 Task: Change  the formatting of the data to Which is Less than 10, In conditional formating, put the option 'Light Red Fill with Drak Red Text. 'add another formatting option Format As Table, insert the option Blue Table style Light 9 , change the format of Column Width to Auto fit Row HeightIn the sheet   Radiant Sales book
Action: Mouse moved to (62, 134)
Screenshot: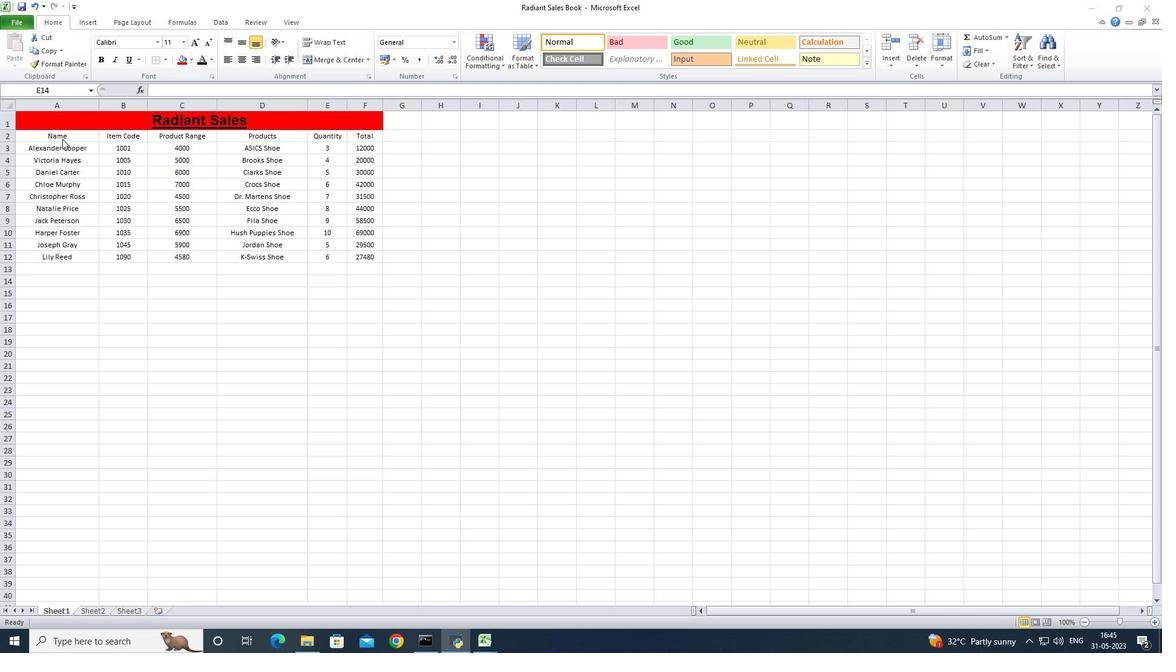
Action: Mouse pressed left at (62, 134)
Screenshot: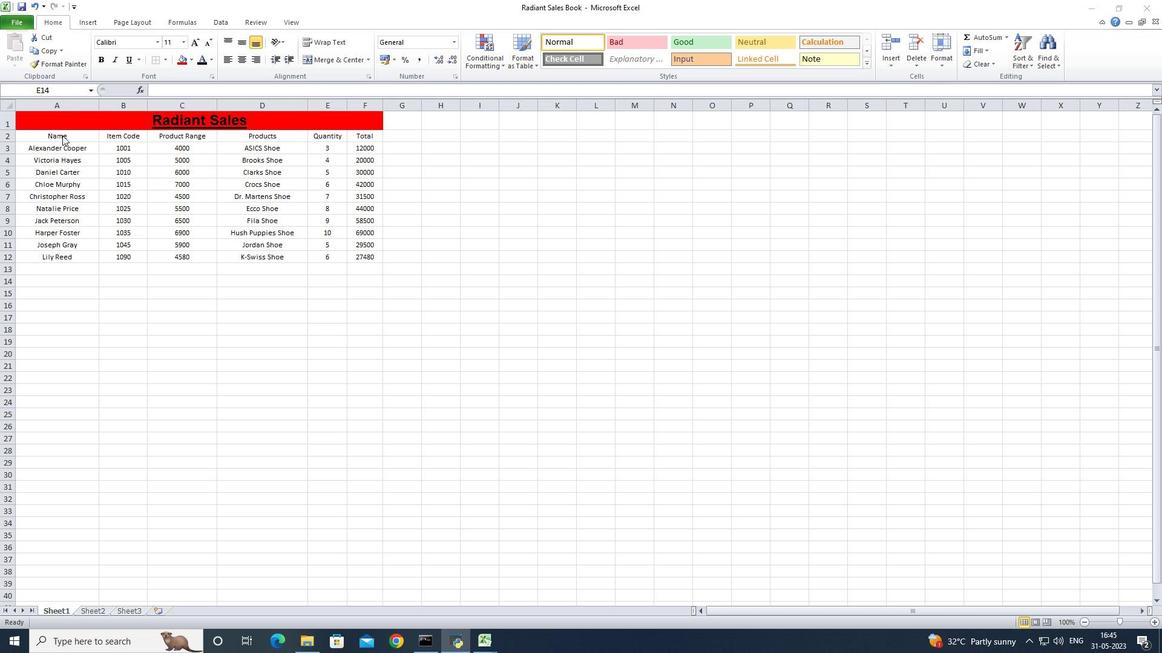 
Action: Mouse pressed left at (62, 134)
Screenshot: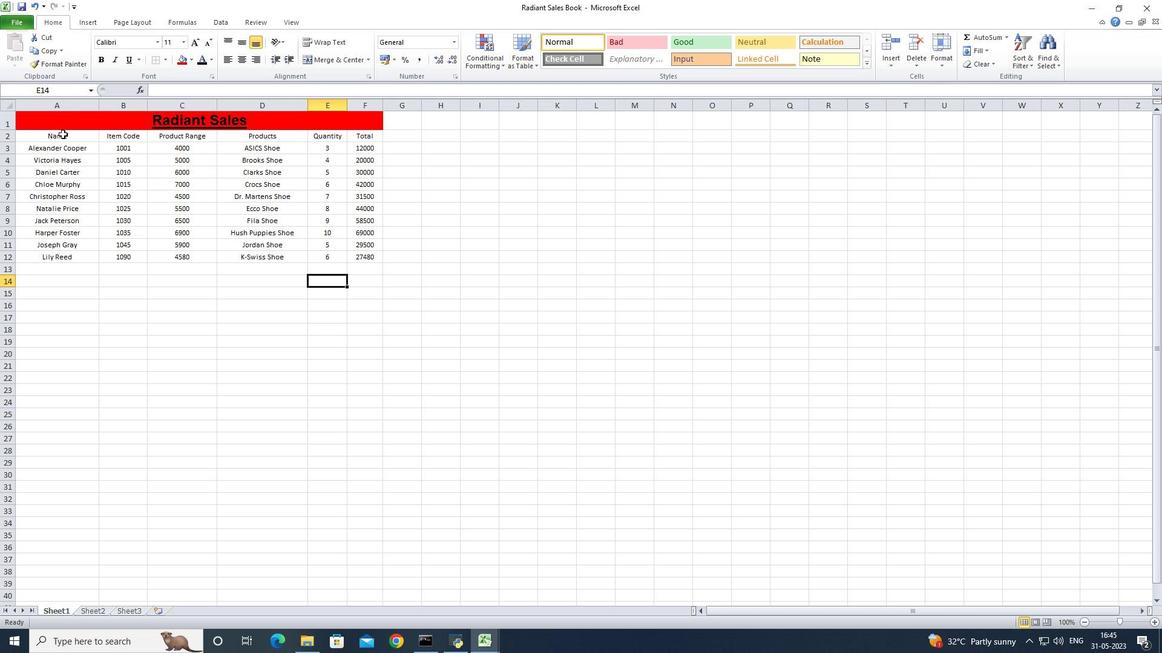 
Action: Mouse moved to (85, 134)
Screenshot: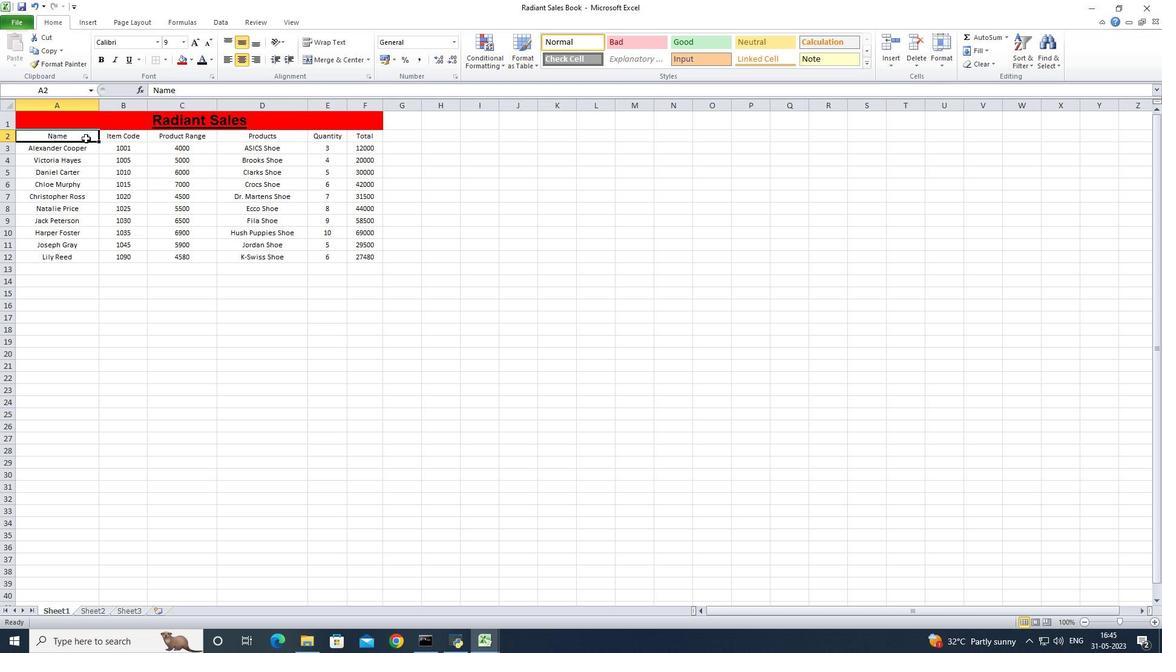 
Action: Mouse pressed left at (85, 134)
Screenshot: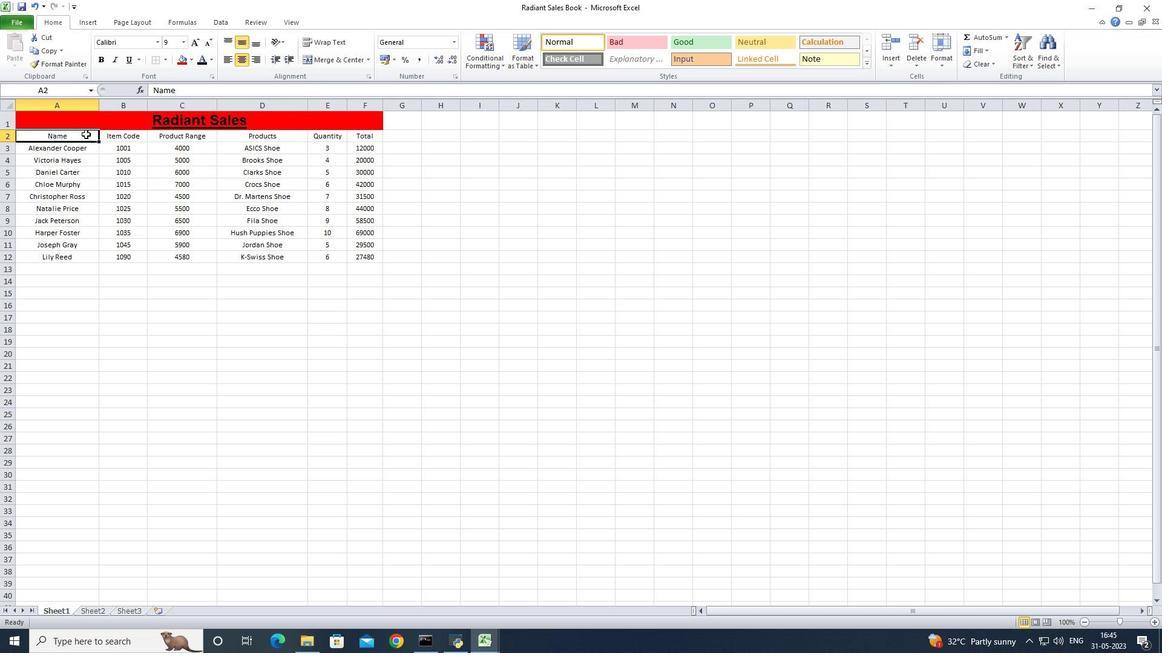 
Action: Mouse moved to (495, 56)
Screenshot: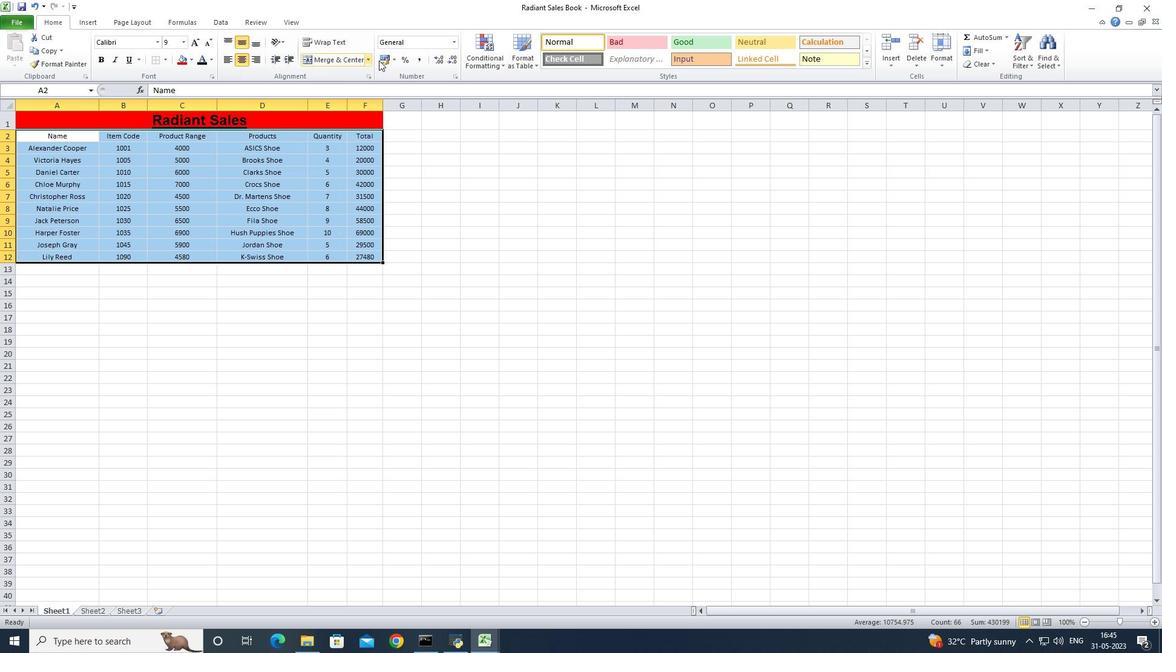 
Action: Mouse pressed left at (495, 56)
Screenshot: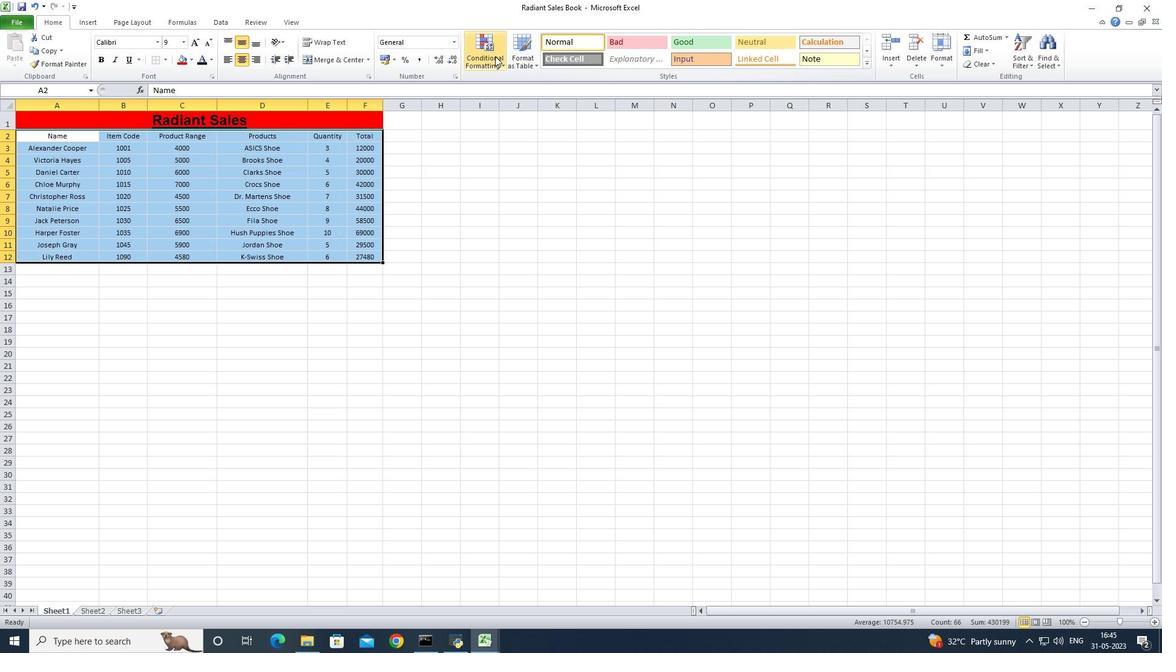 
Action: Mouse moved to (661, 110)
Screenshot: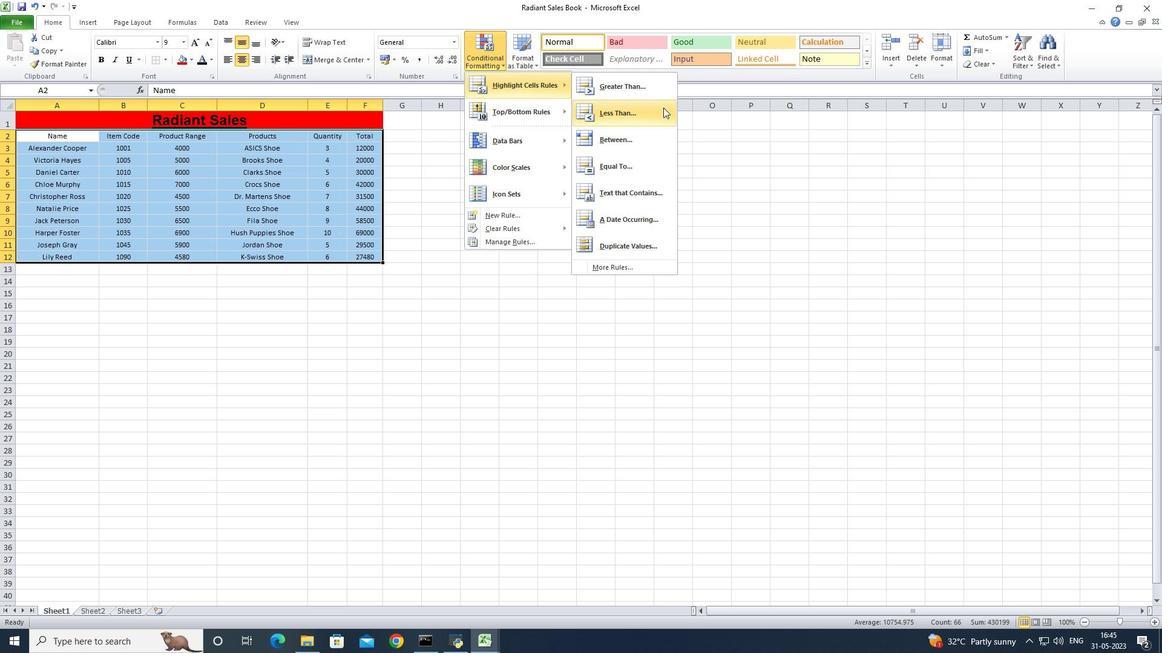 
Action: Mouse pressed left at (661, 110)
Screenshot: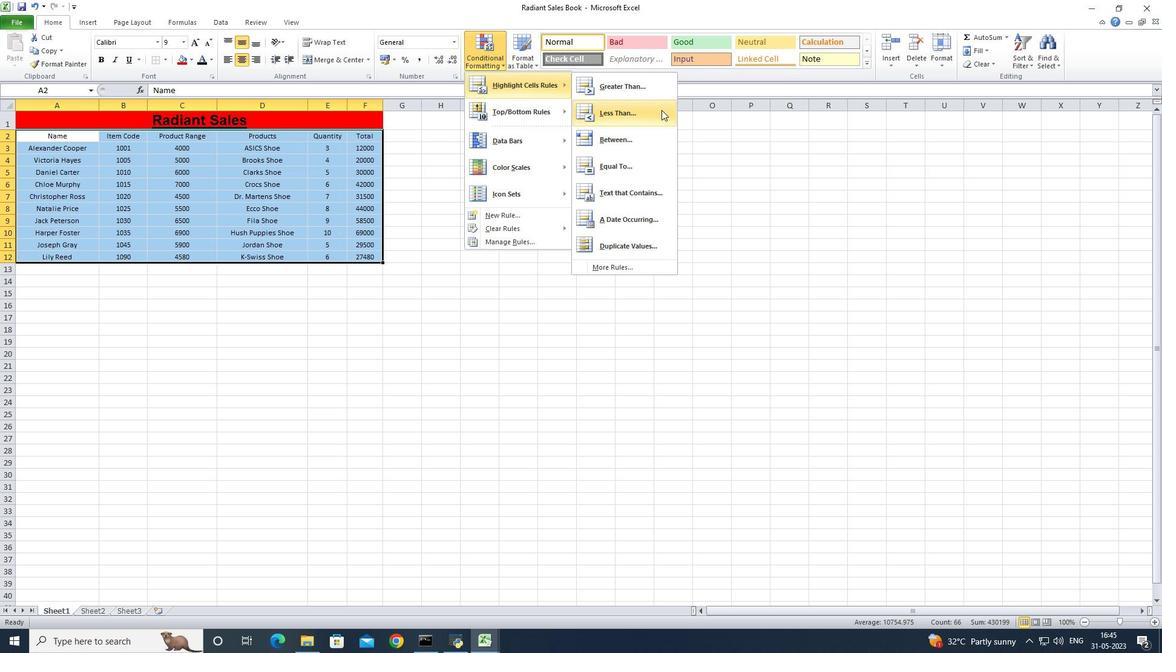 
Action: Mouse moved to (163, 276)
Screenshot: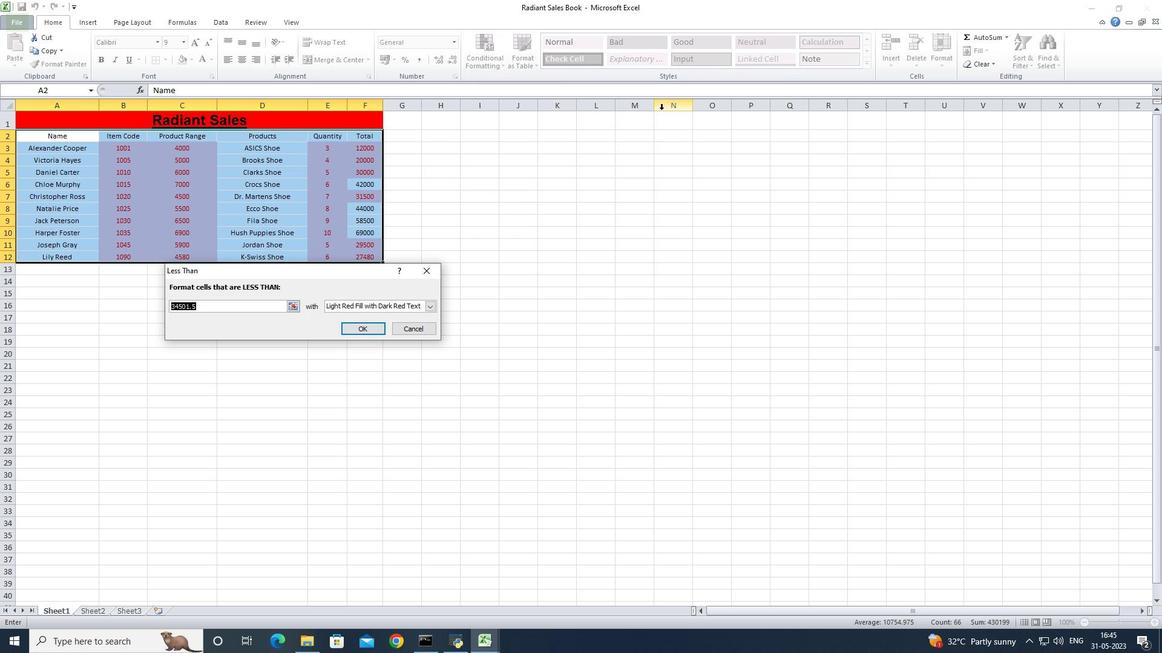 
Action: Key pressed 10
Screenshot: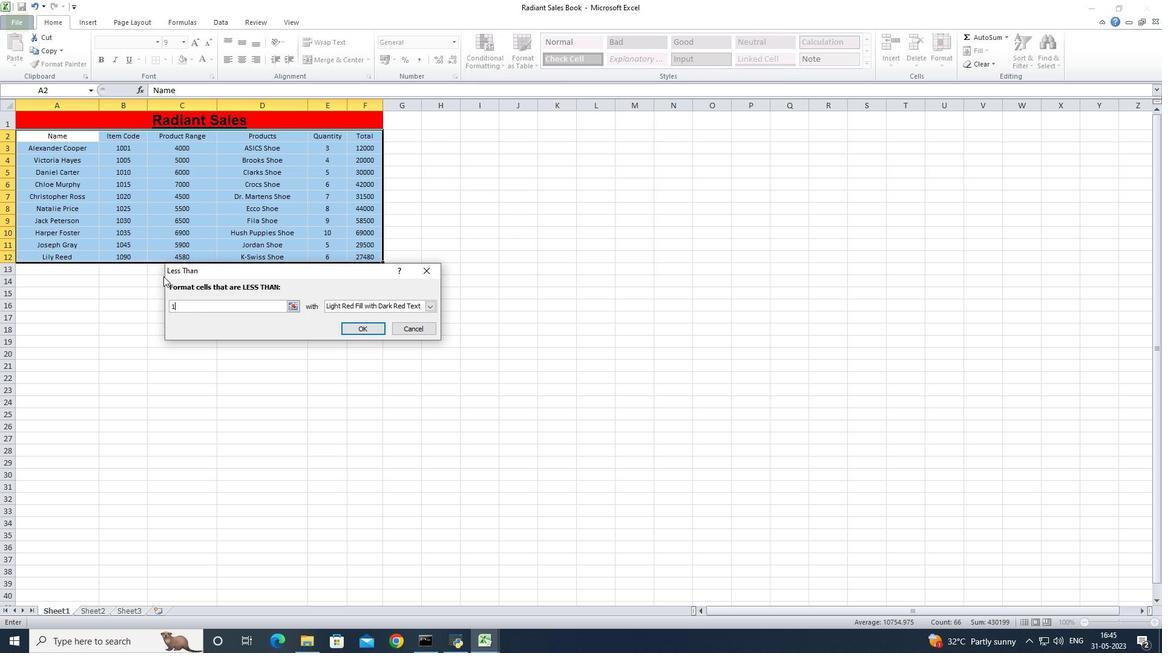 
Action: Mouse moved to (432, 308)
Screenshot: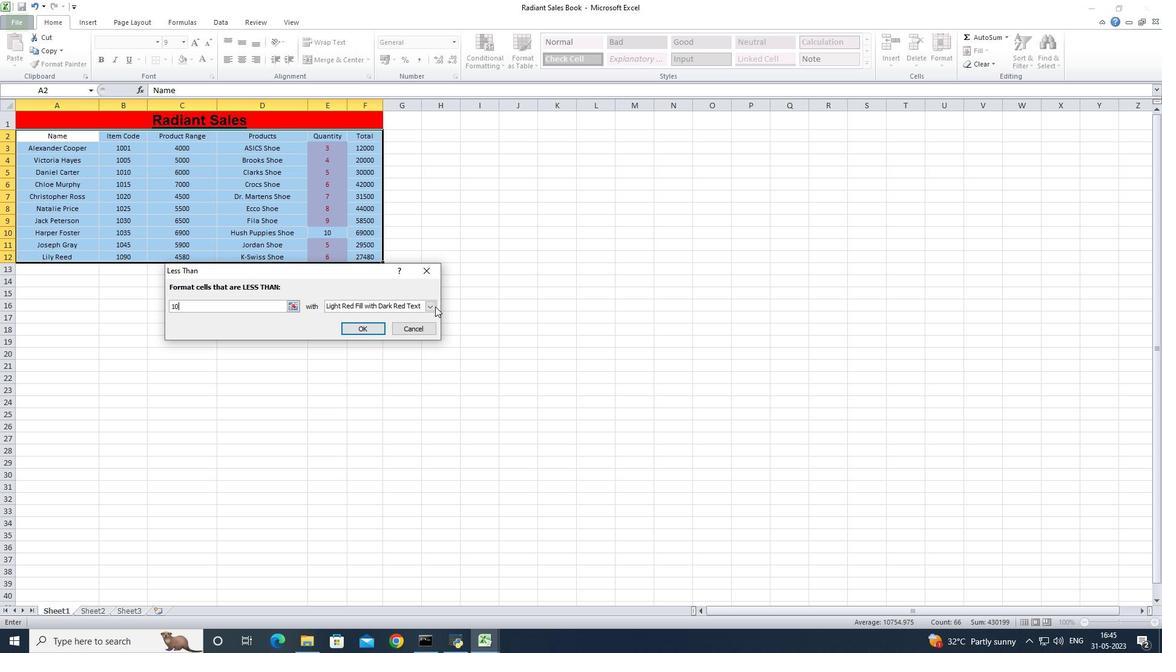 
Action: Mouse pressed left at (432, 308)
Screenshot: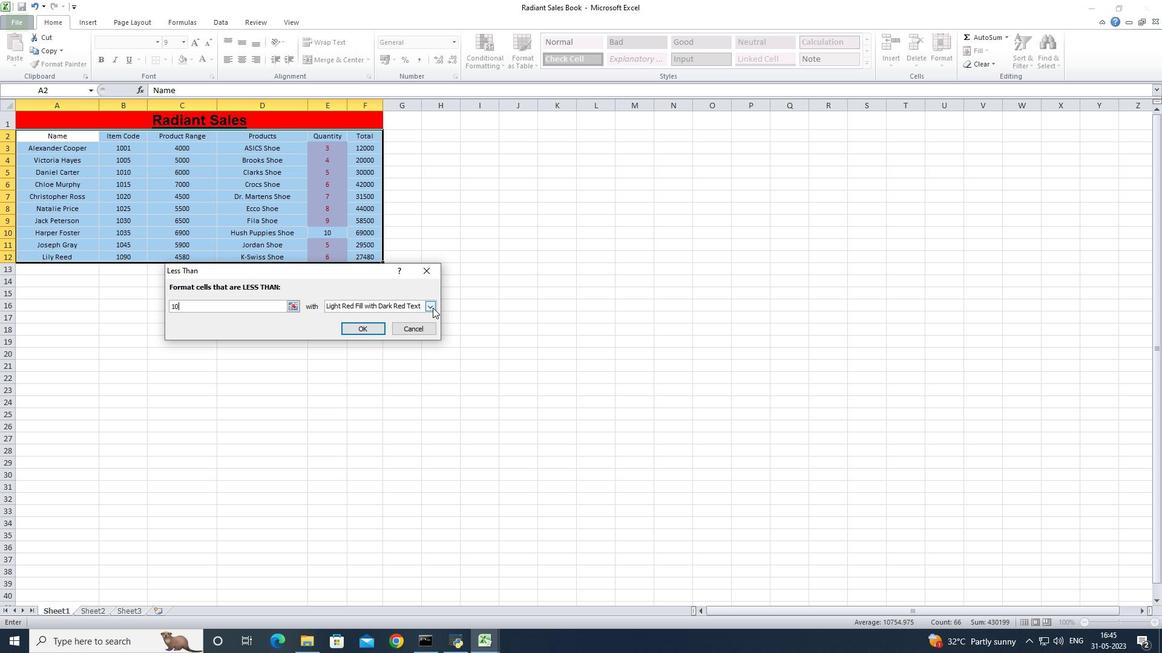 
Action: Mouse moved to (366, 318)
Screenshot: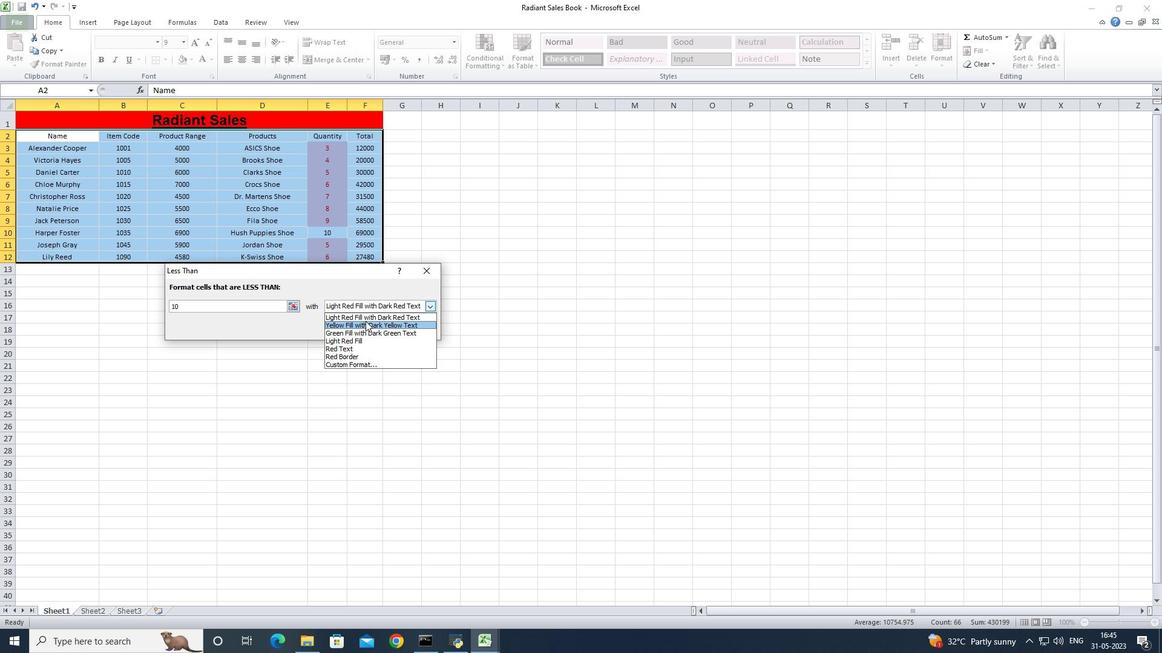 
Action: Mouse pressed left at (366, 318)
Screenshot: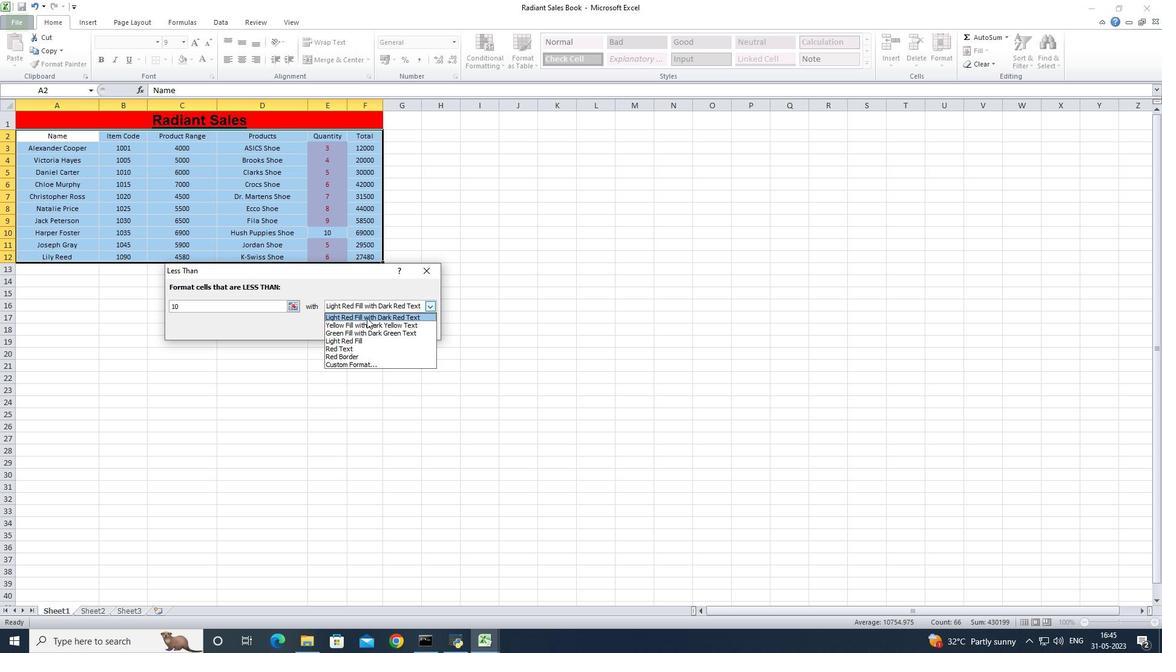 
Action: Mouse moved to (362, 329)
Screenshot: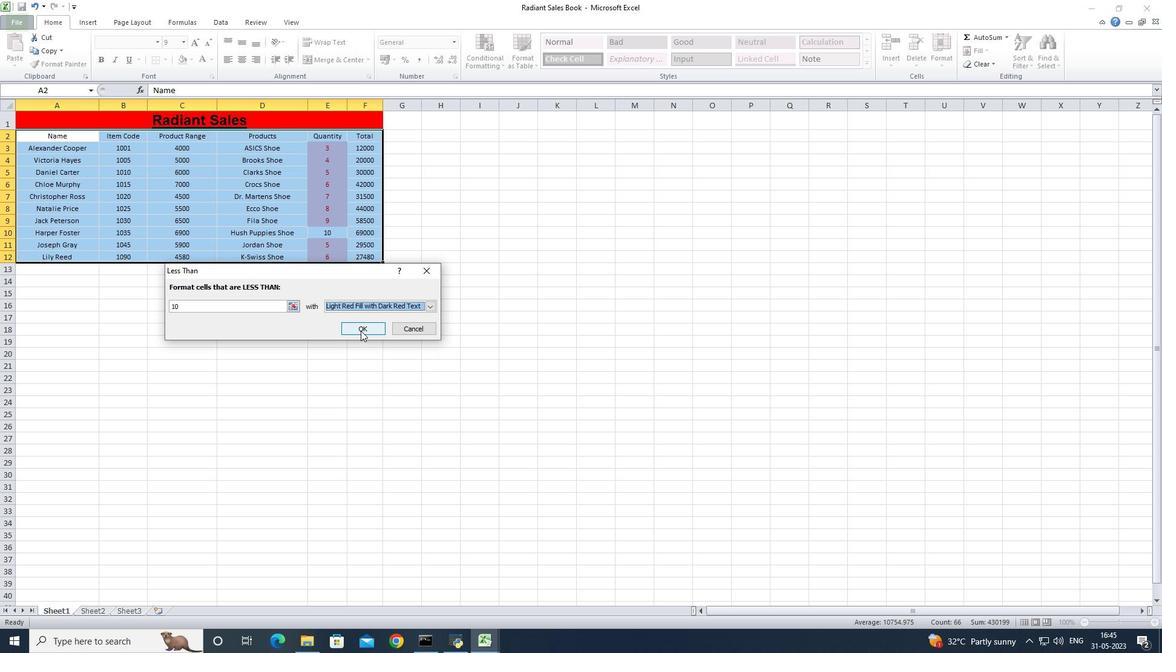 
Action: Mouse pressed left at (362, 329)
Screenshot: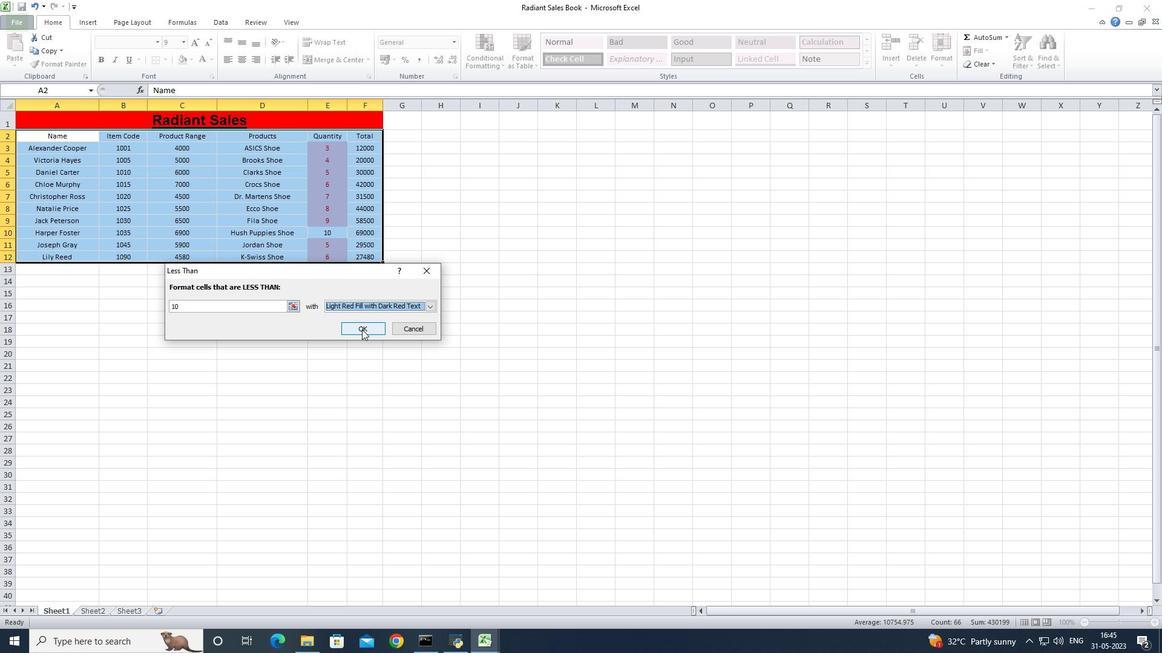 
Action: Mouse moved to (183, 302)
Screenshot: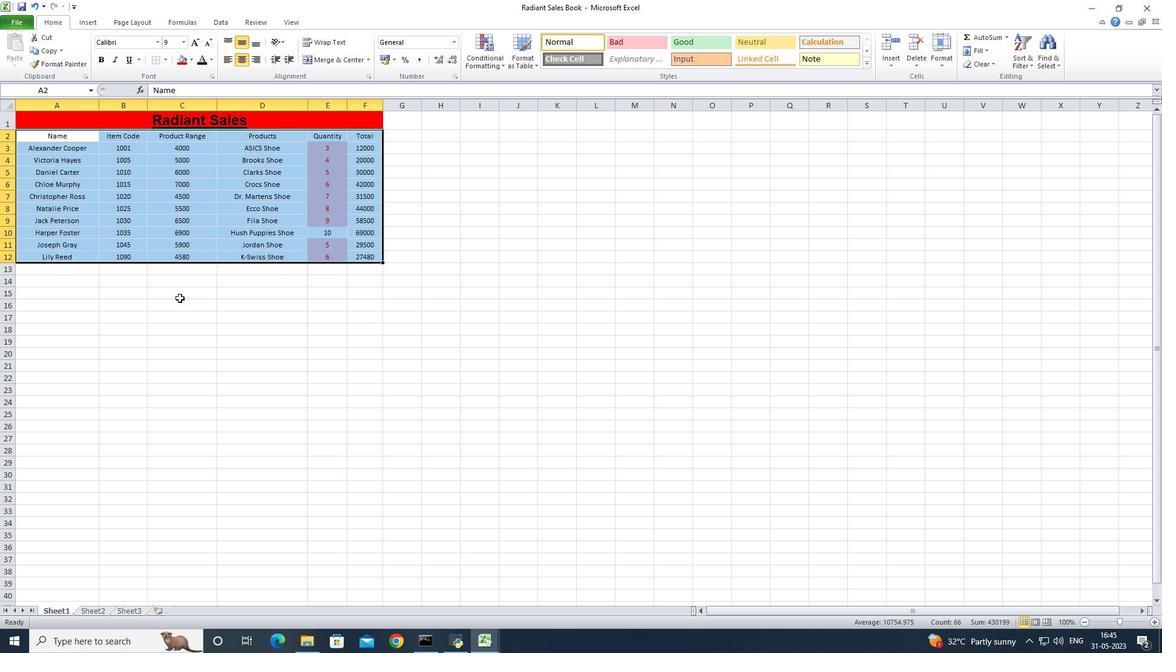 
Action: Mouse pressed left at (183, 302)
Screenshot: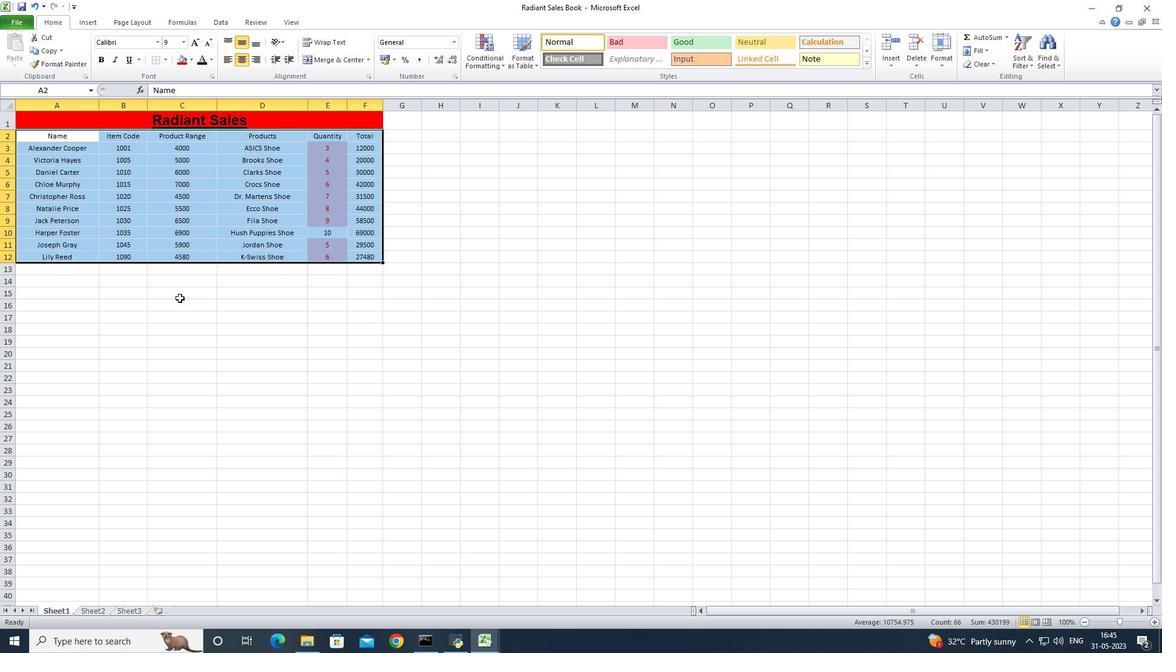 
Action: Mouse moved to (43, 136)
Screenshot: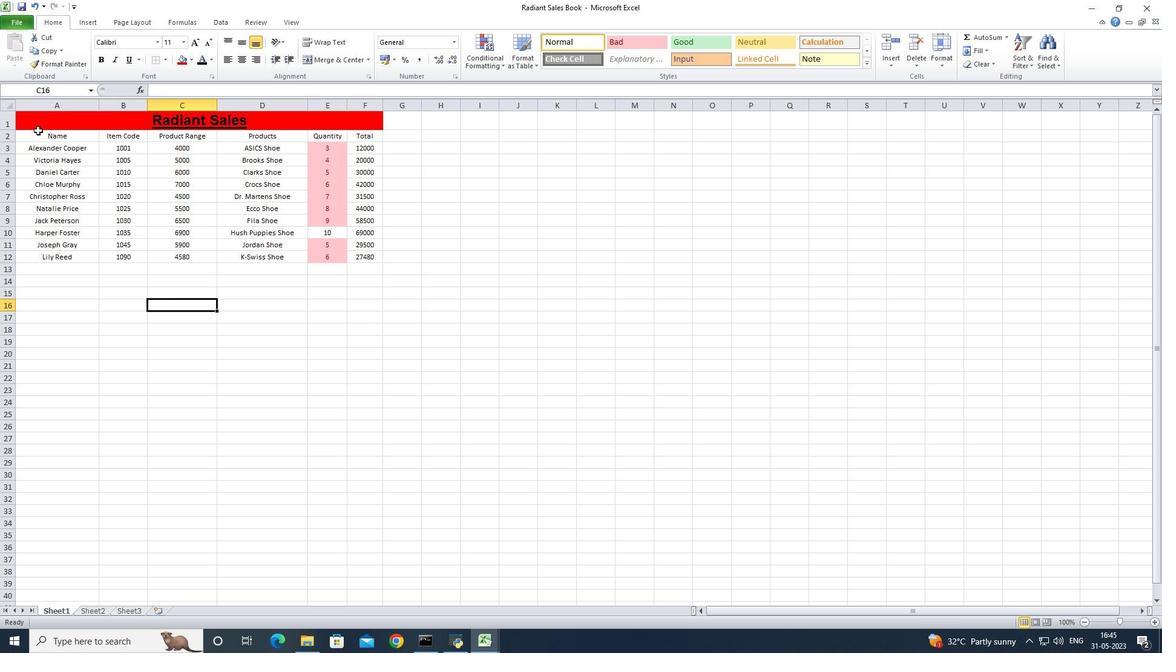
Action: Mouse pressed left at (43, 136)
Screenshot: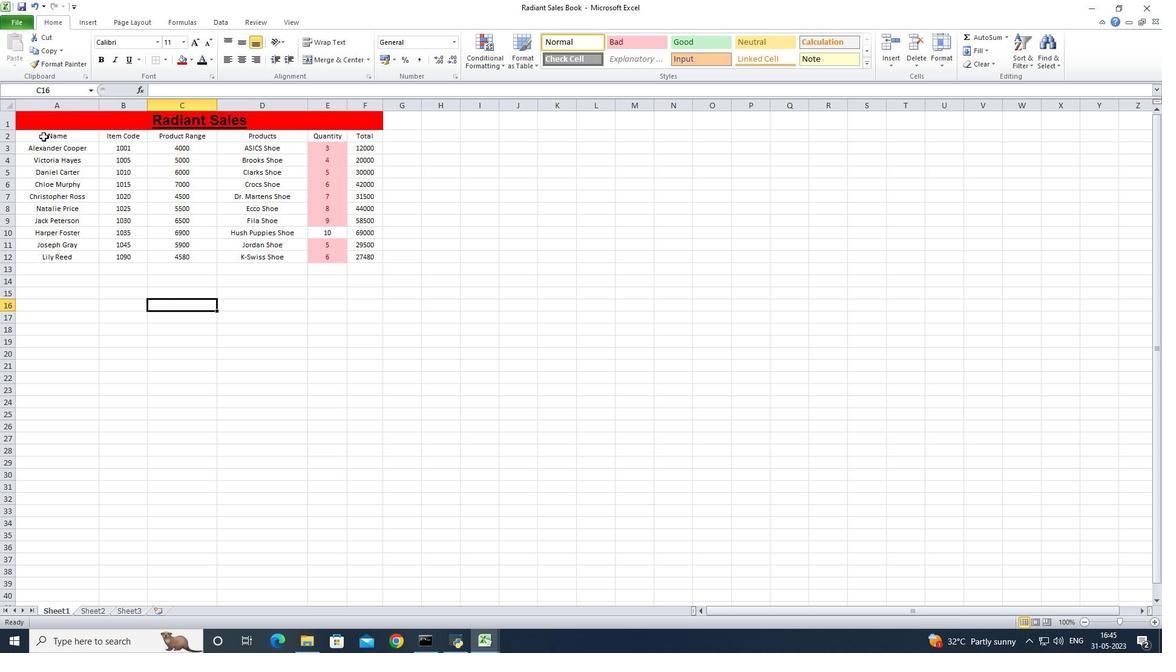 
Action: Mouse moved to (525, 52)
Screenshot: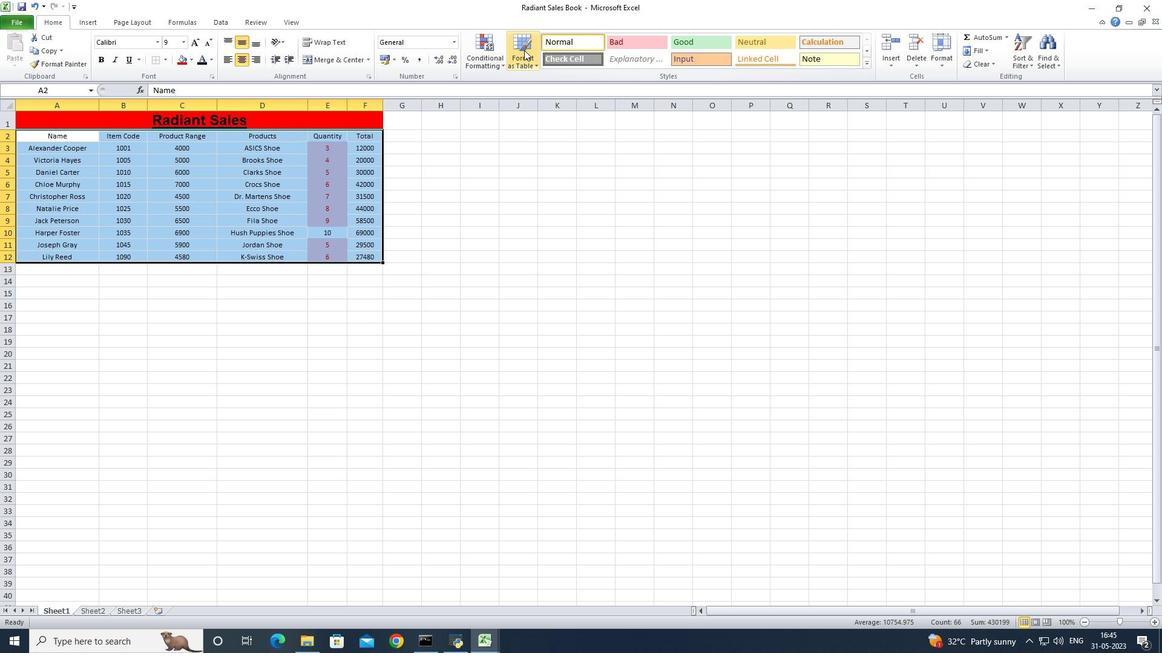 
Action: Mouse pressed left at (525, 52)
Screenshot: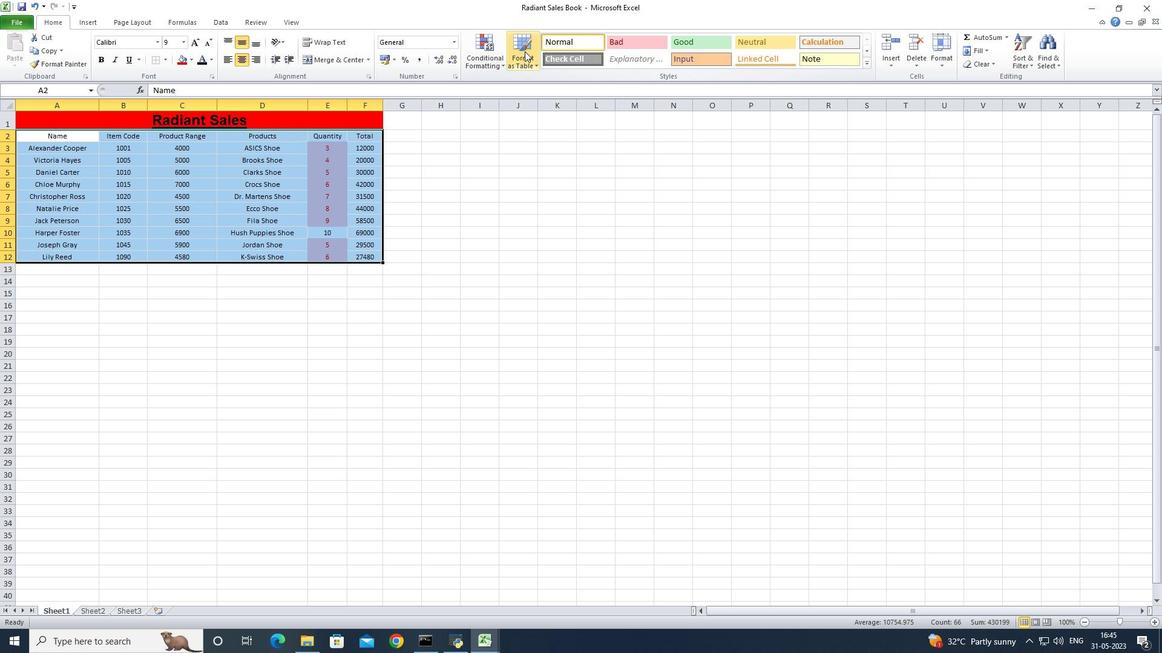 
Action: Mouse moved to (745, 100)
Screenshot: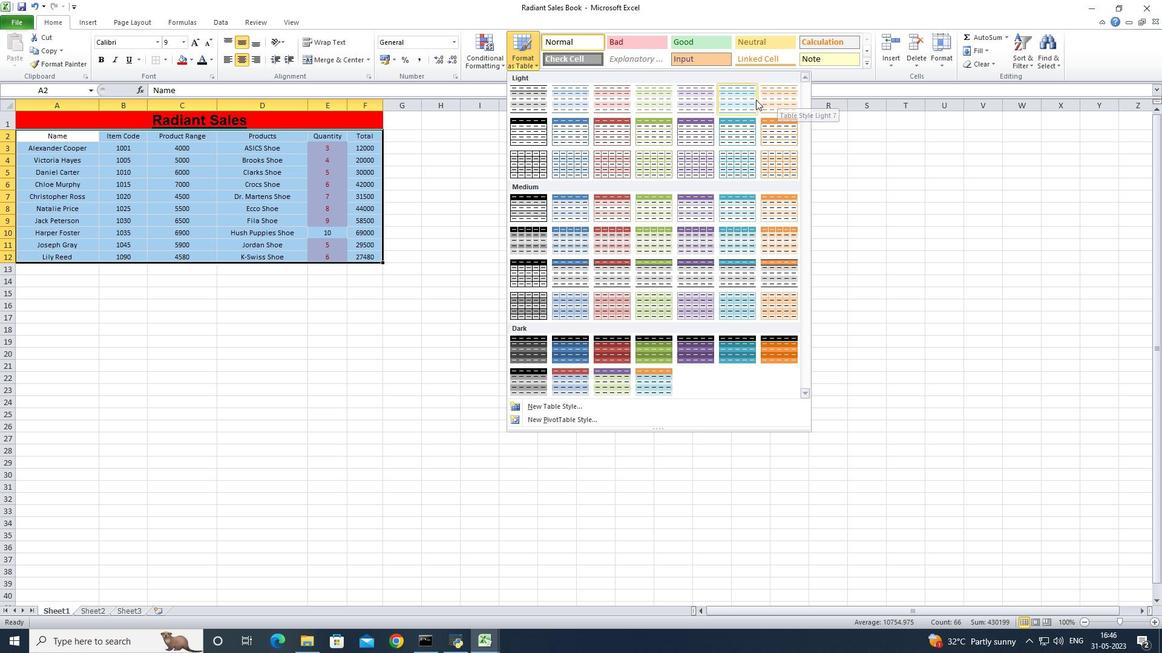 
Action: Mouse pressed left at (745, 100)
Screenshot: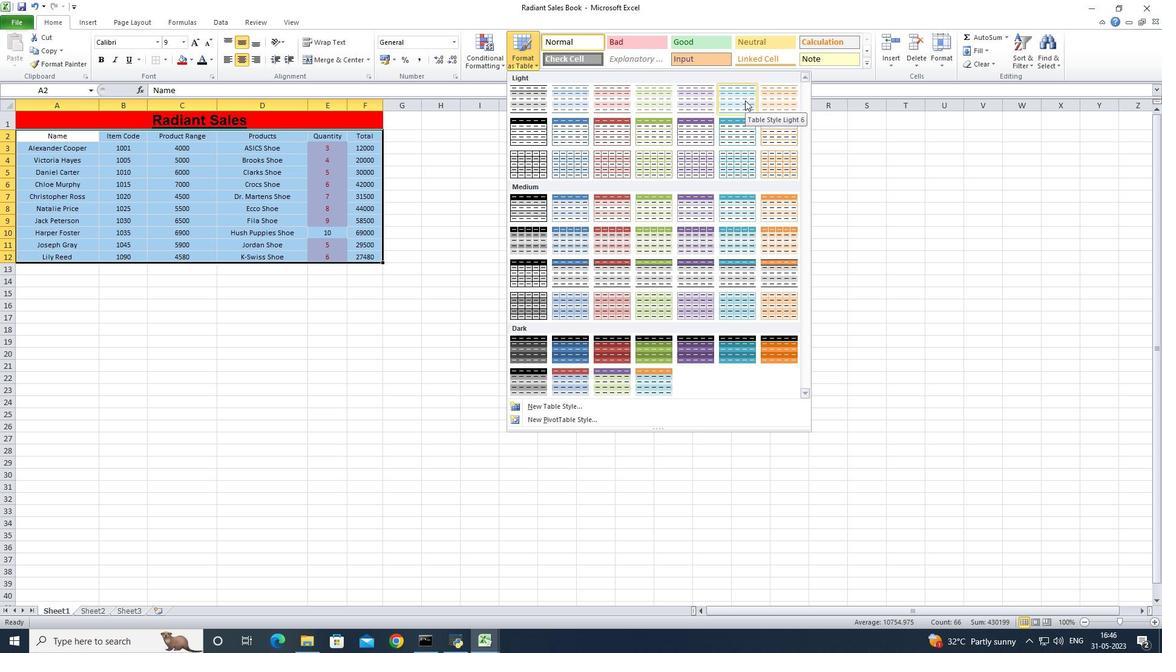 
Action: Mouse moved to (286, 327)
Screenshot: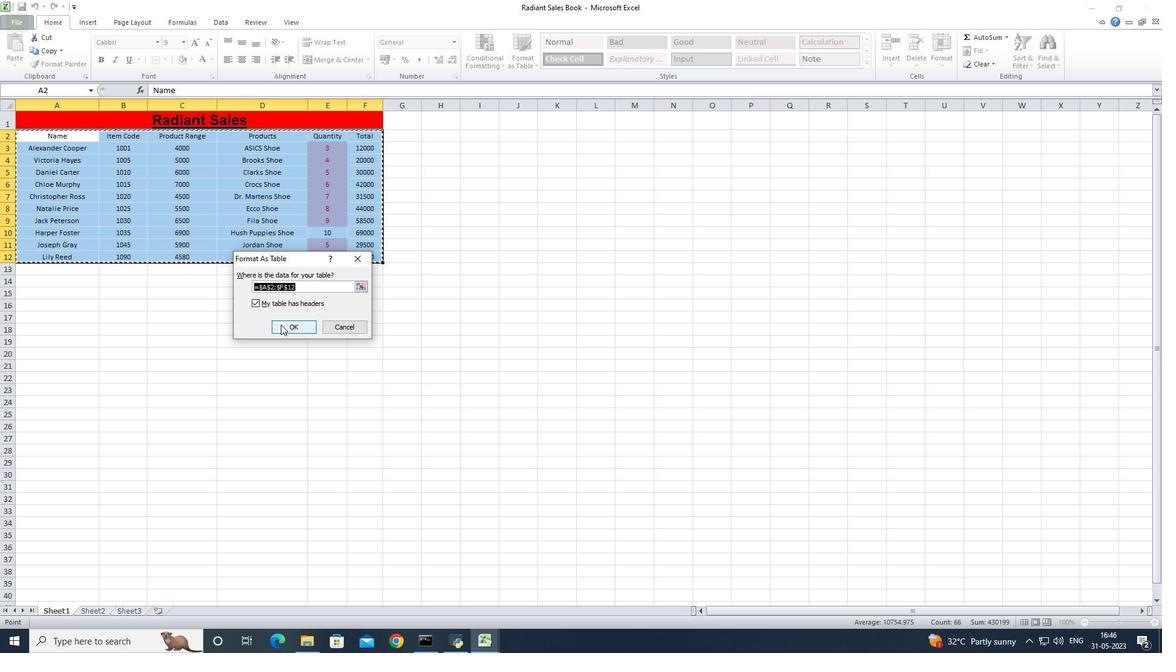 
Action: Mouse pressed left at (286, 327)
Screenshot: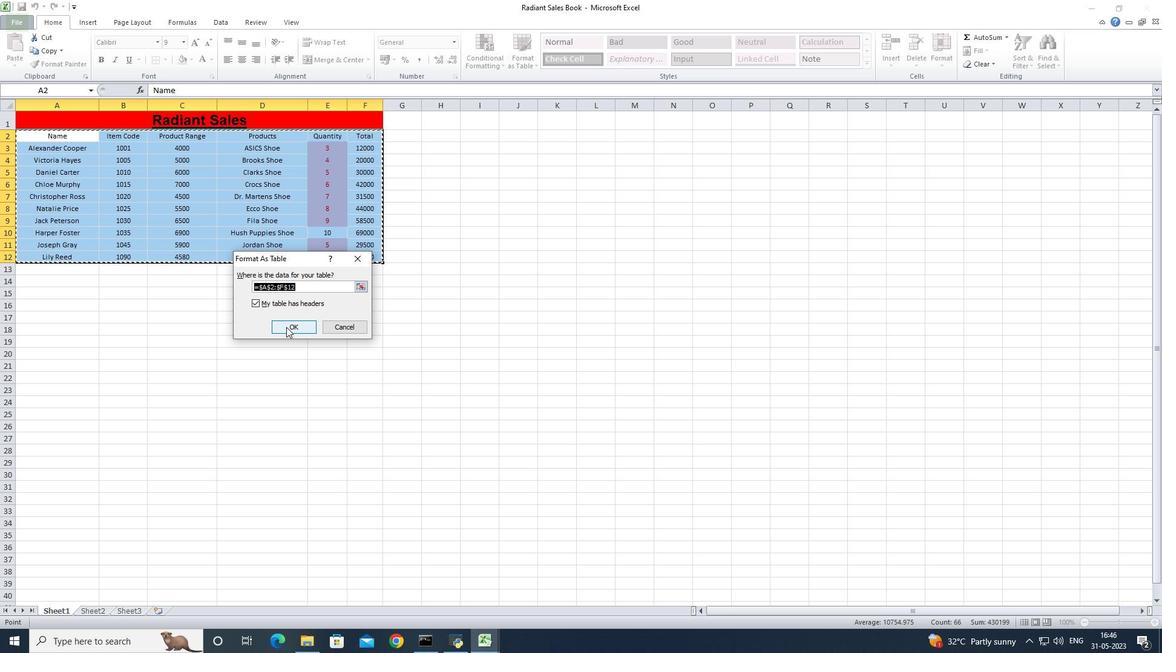 
Action: Mouse moved to (99, 105)
Screenshot: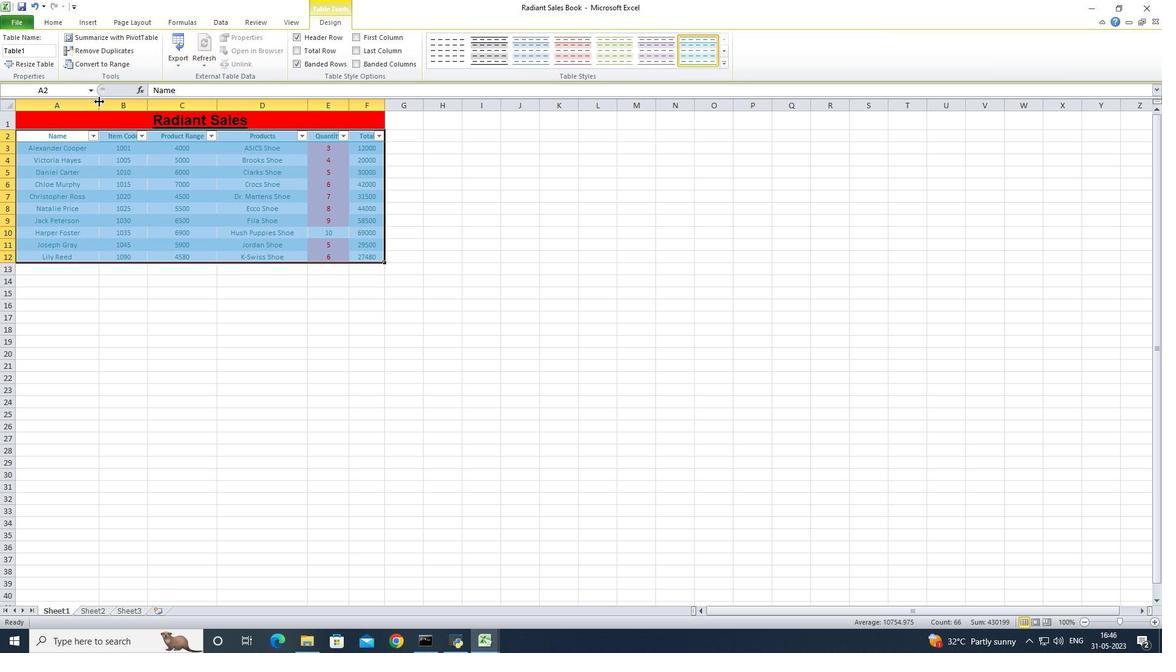 
Action: Mouse pressed left at (99, 105)
Screenshot: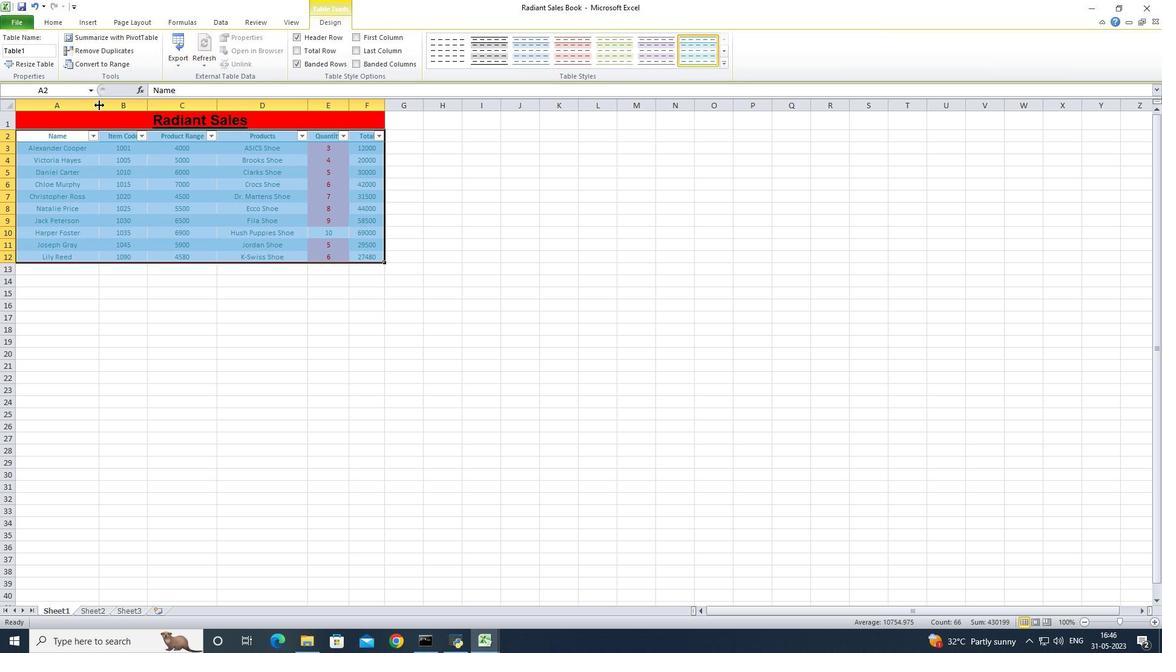 
Action: Mouse pressed left at (99, 105)
Screenshot: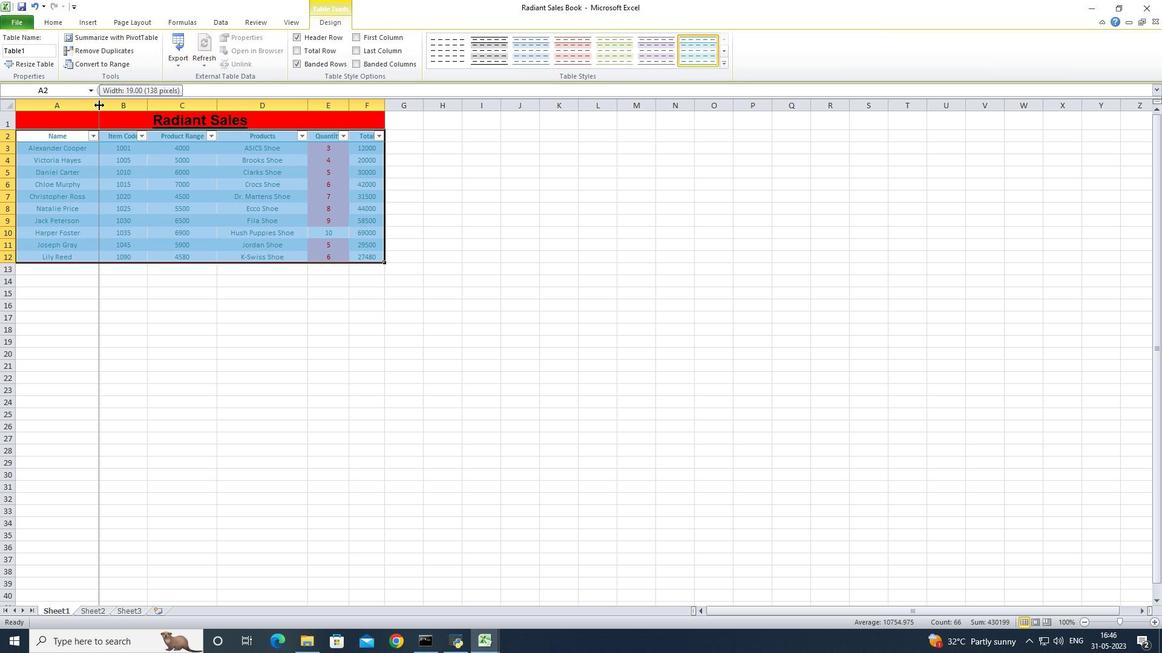 
Action: Mouse moved to (126, 108)
Screenshot: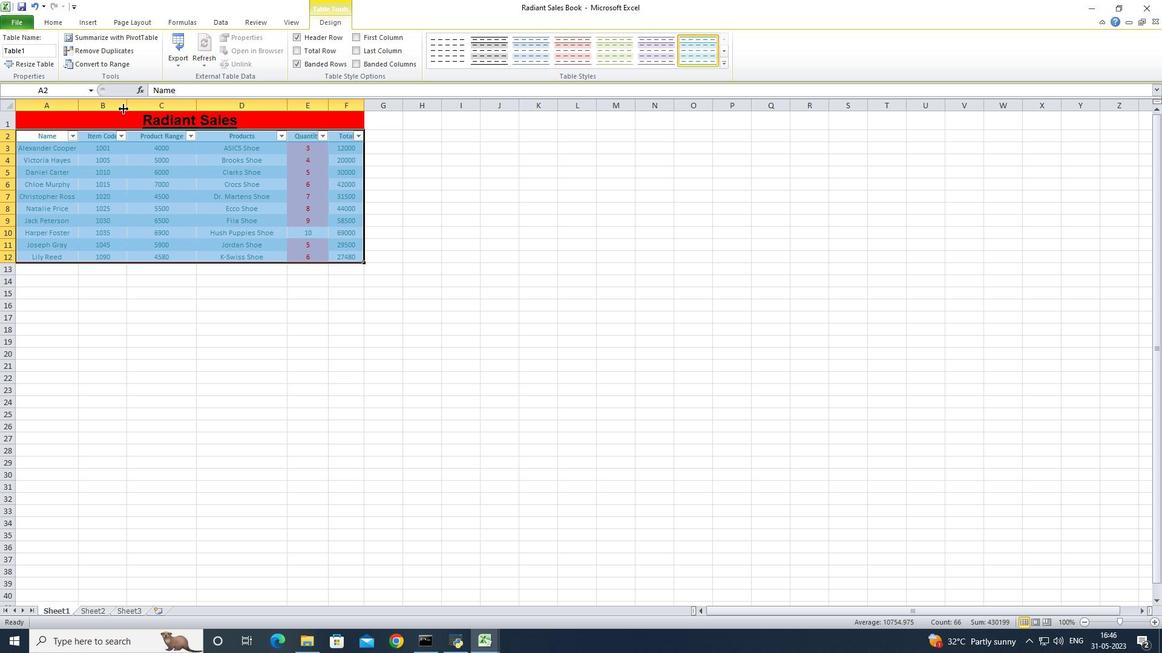 
Action: Mouse pressed left at (126, 108)
Screenshot: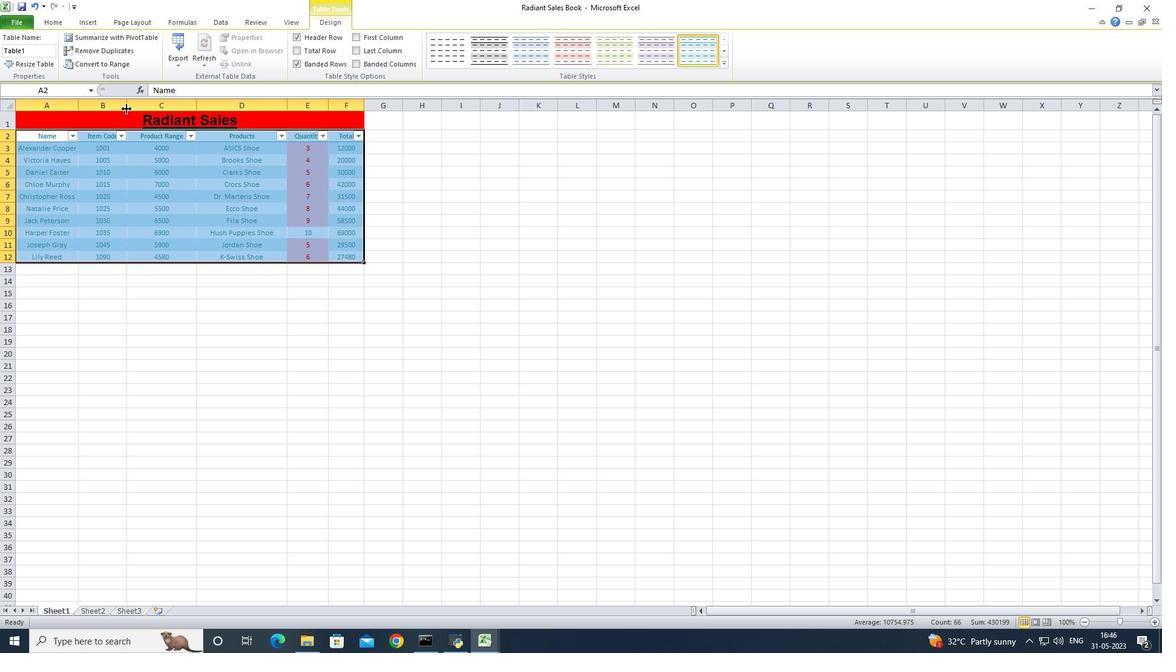 
Action: Mouse pressed left at (126, 108)
Screenshot: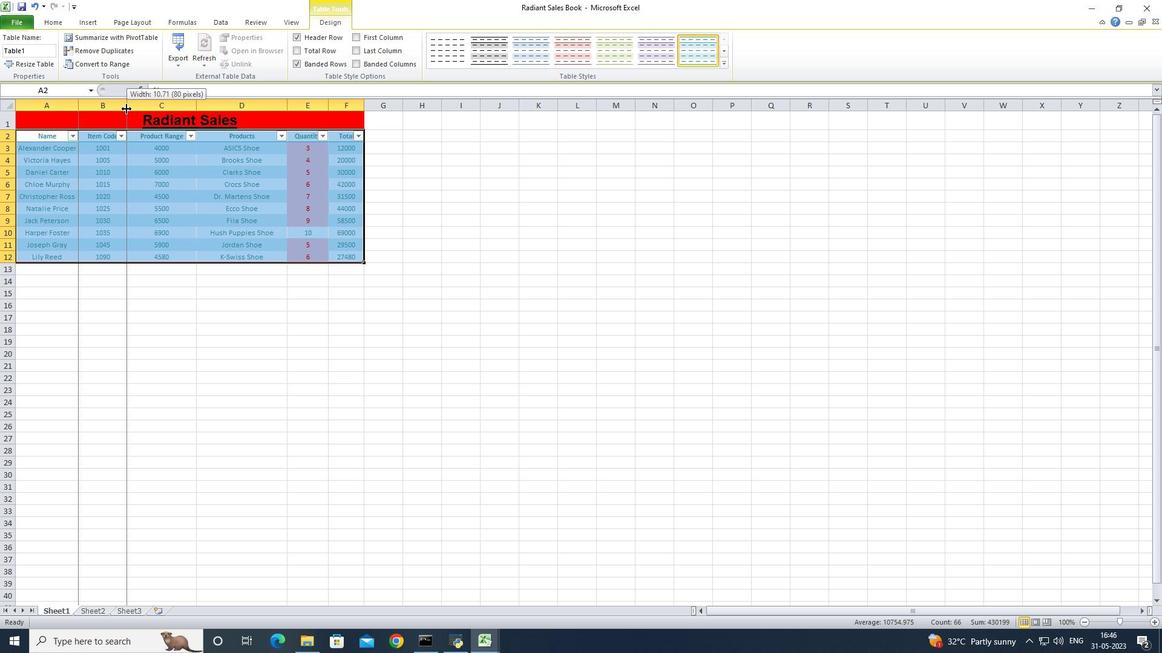 
Action: Mouse moved to (201, 107)
Screenshot: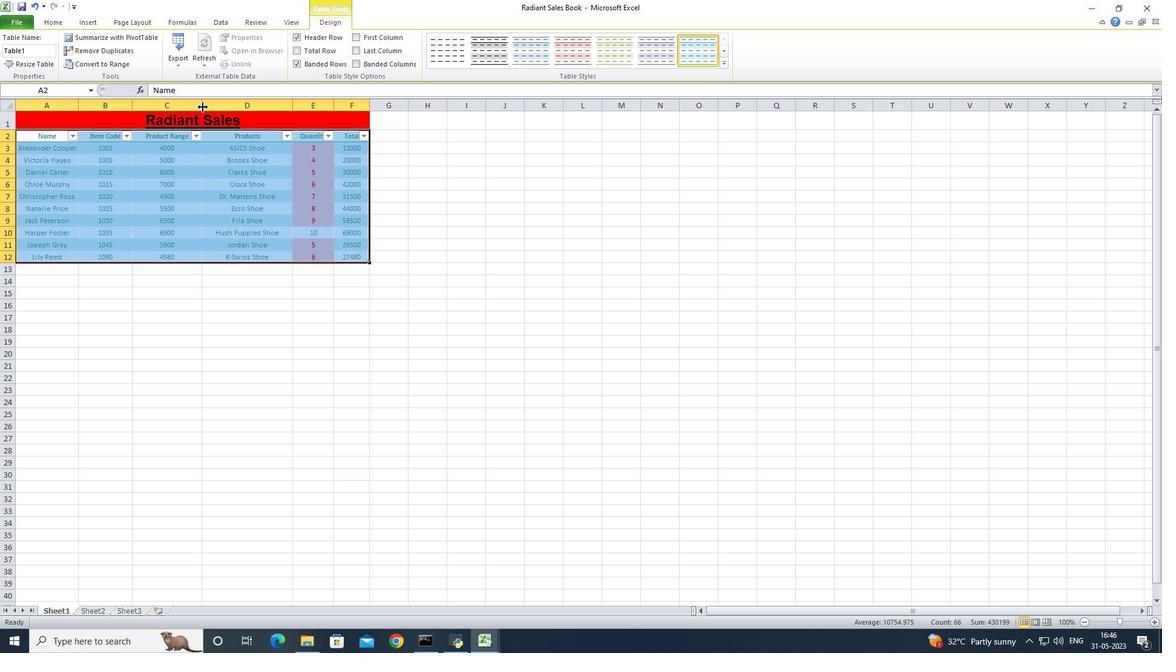 
Action: Mouse pressed left at (201, 107)
Screenshot: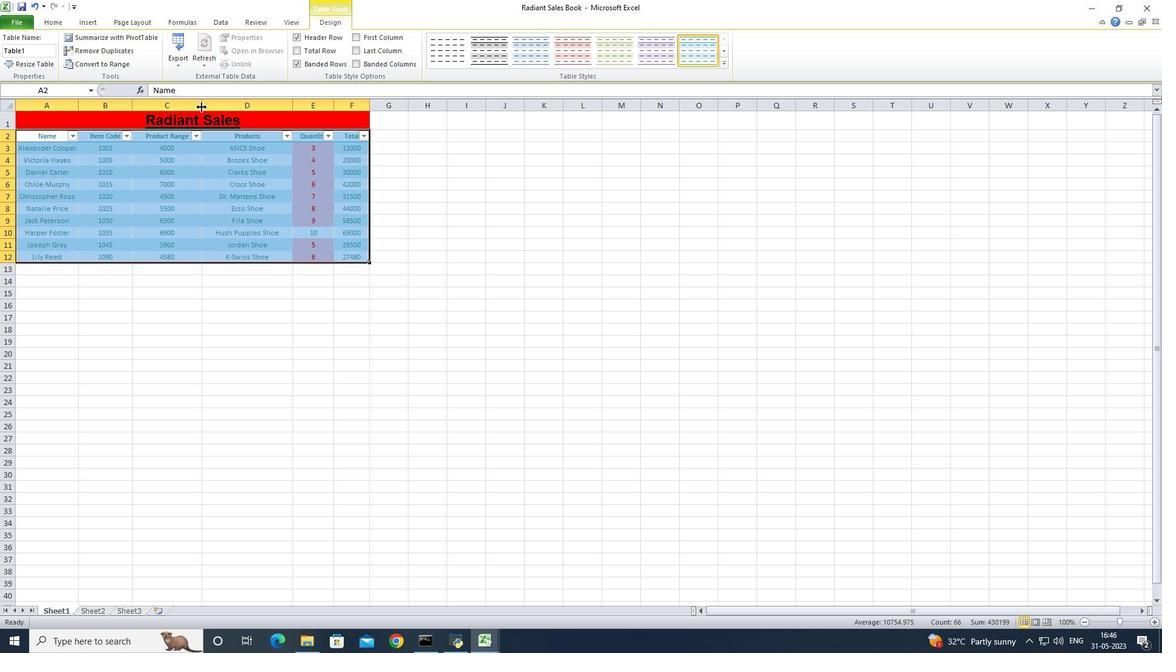 
Action: Mouse pressed left at (201, 107)
Screenshot: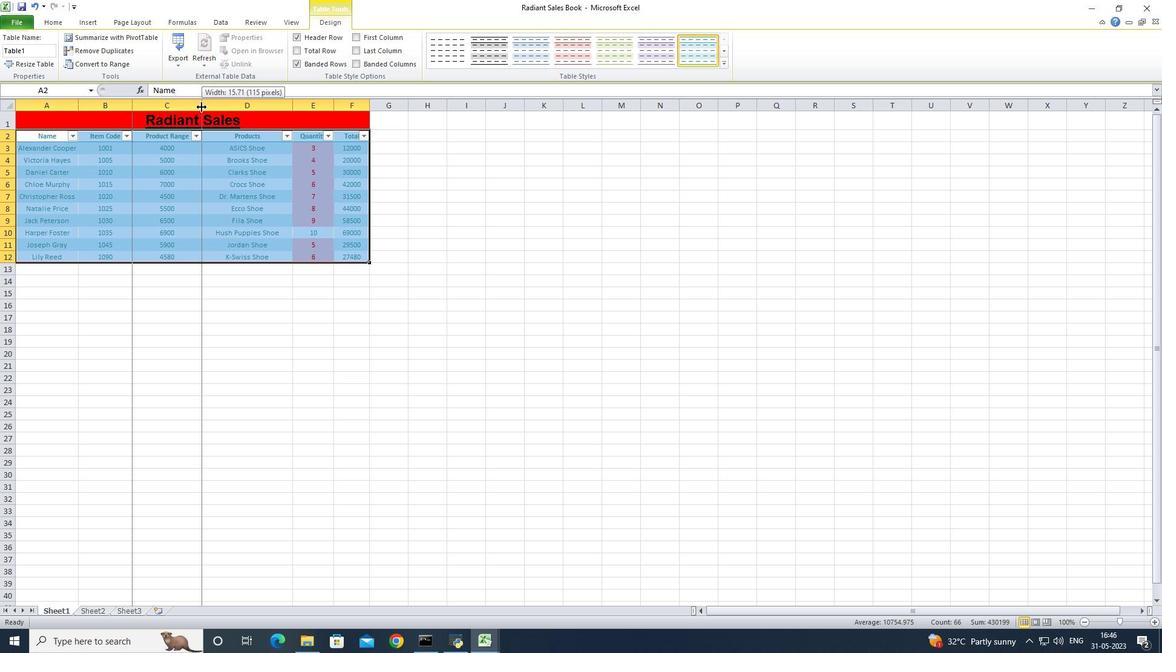 
Action: Mouse moved to (290, 107)
Screenshot: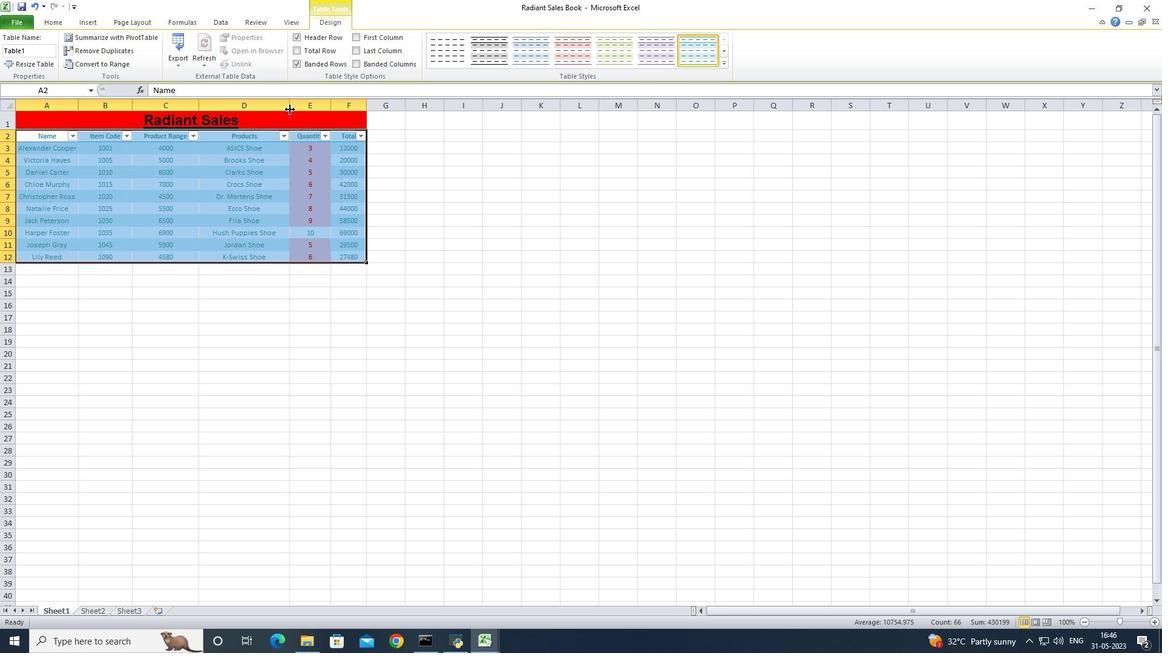 
Action: Mouse pressed left at (290, 107)
Screenshot: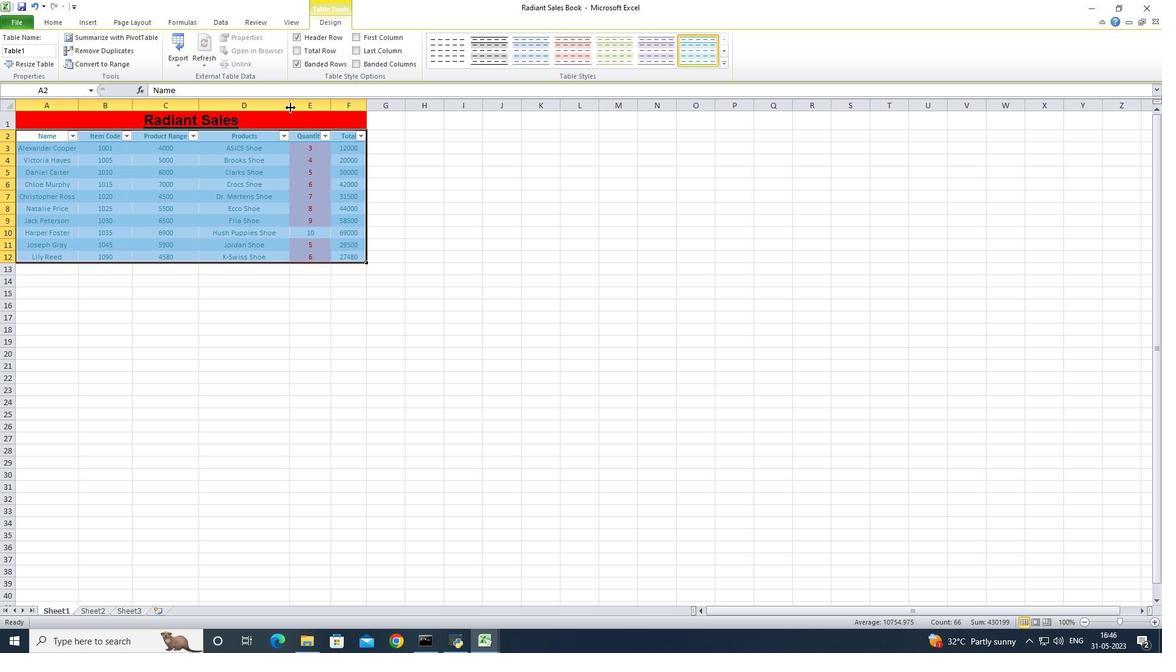 
Action: Mouse pressed left at (290, 107)
Screenshot: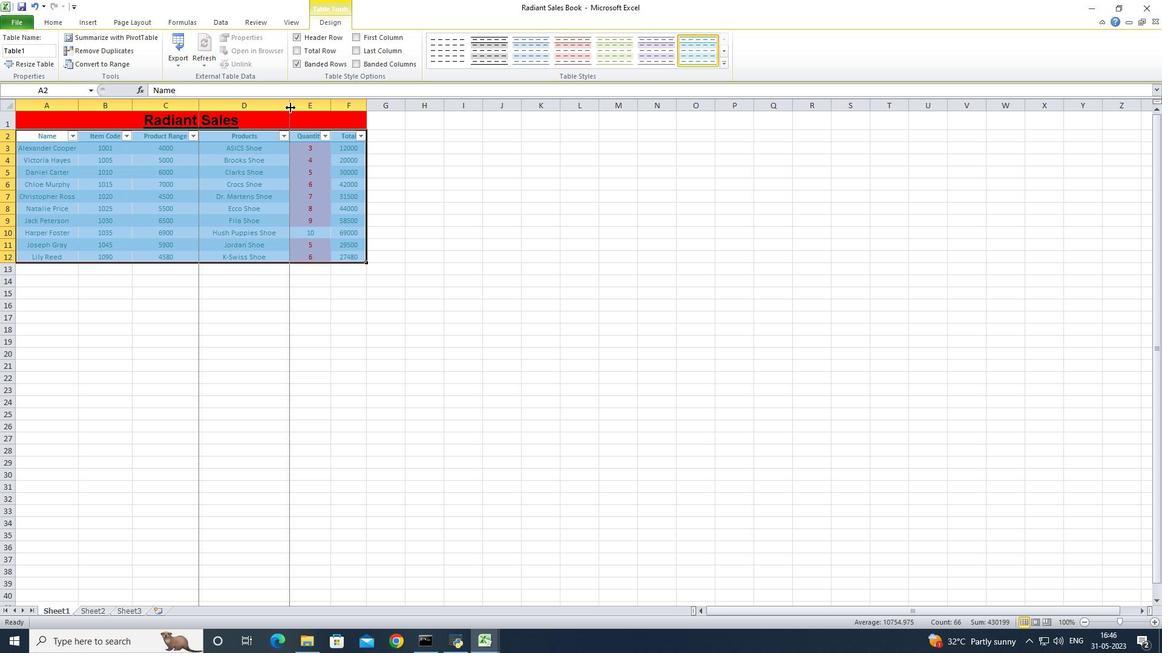 
Action: Mouse moved to (310, 106)
Screenshot: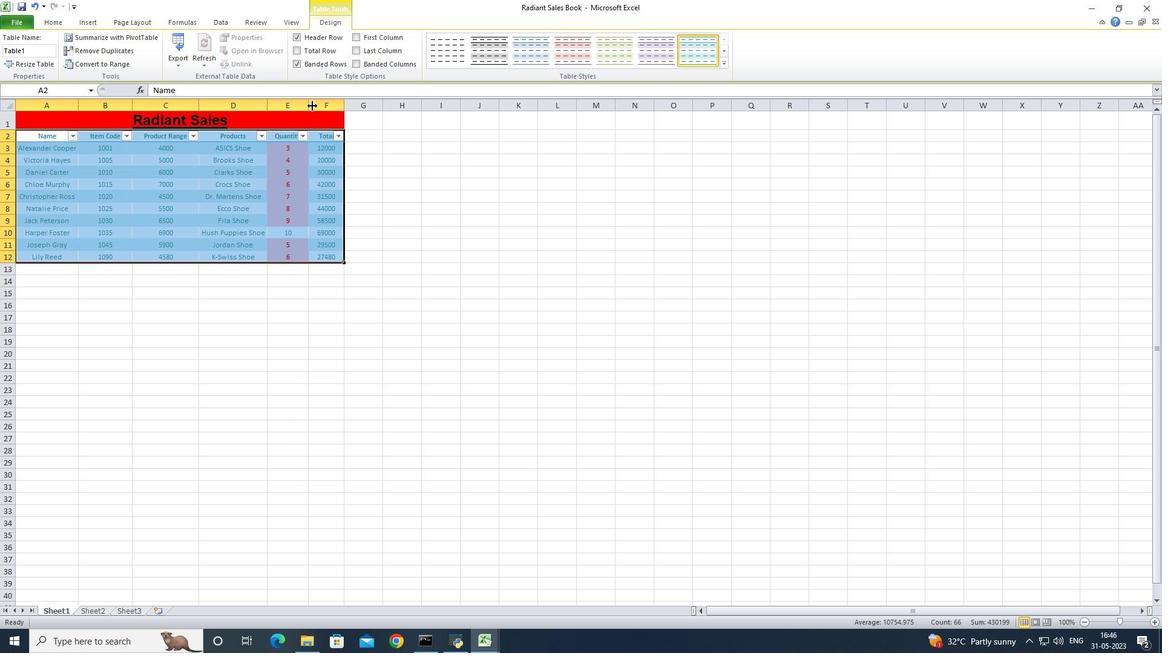 
Action: Mouse pressed left at (310, 106)
Screenshot: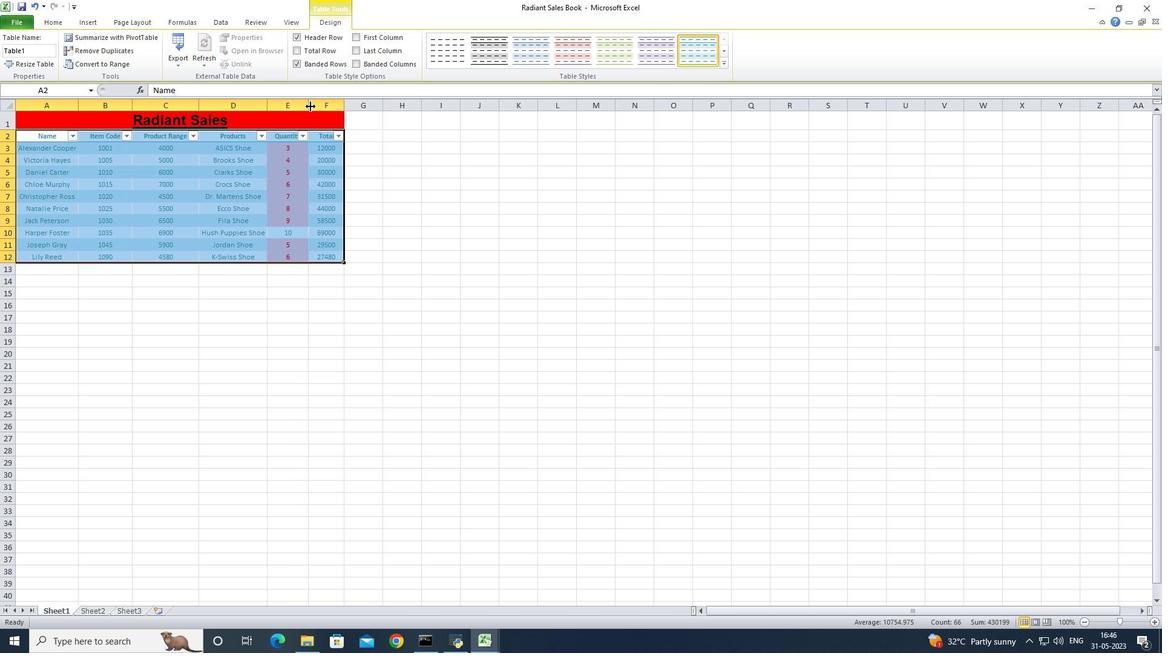
Action: Mouse pressed left at (310, 106)
Screenshot: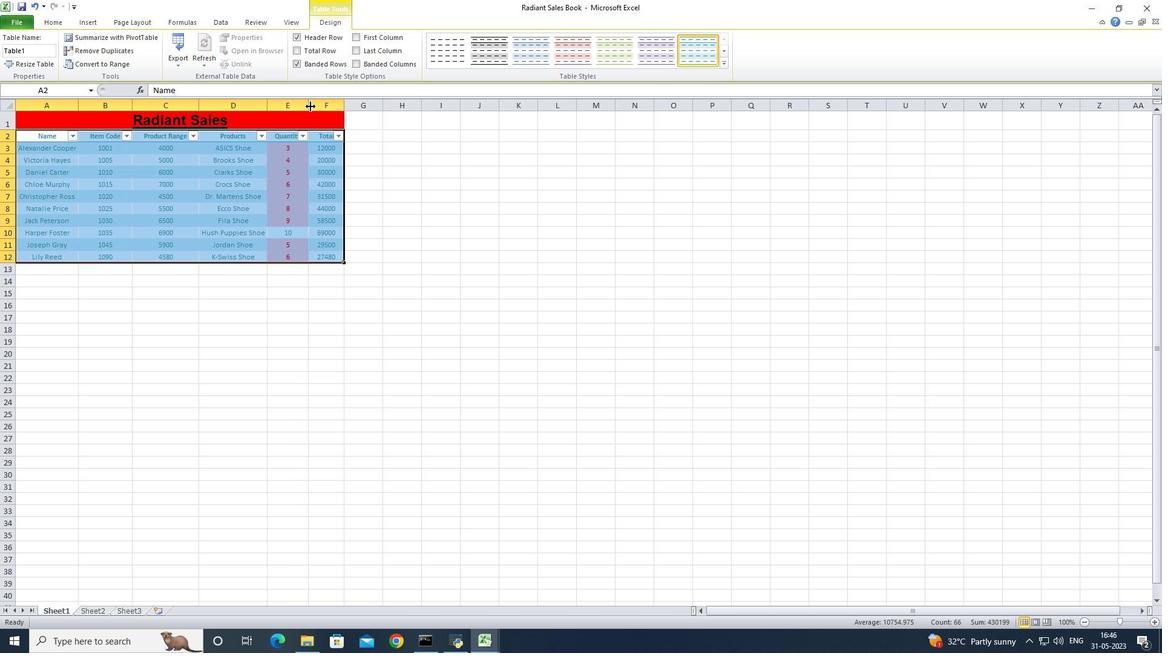 
Action: Mouse moved to (351, 110)
Screenshot: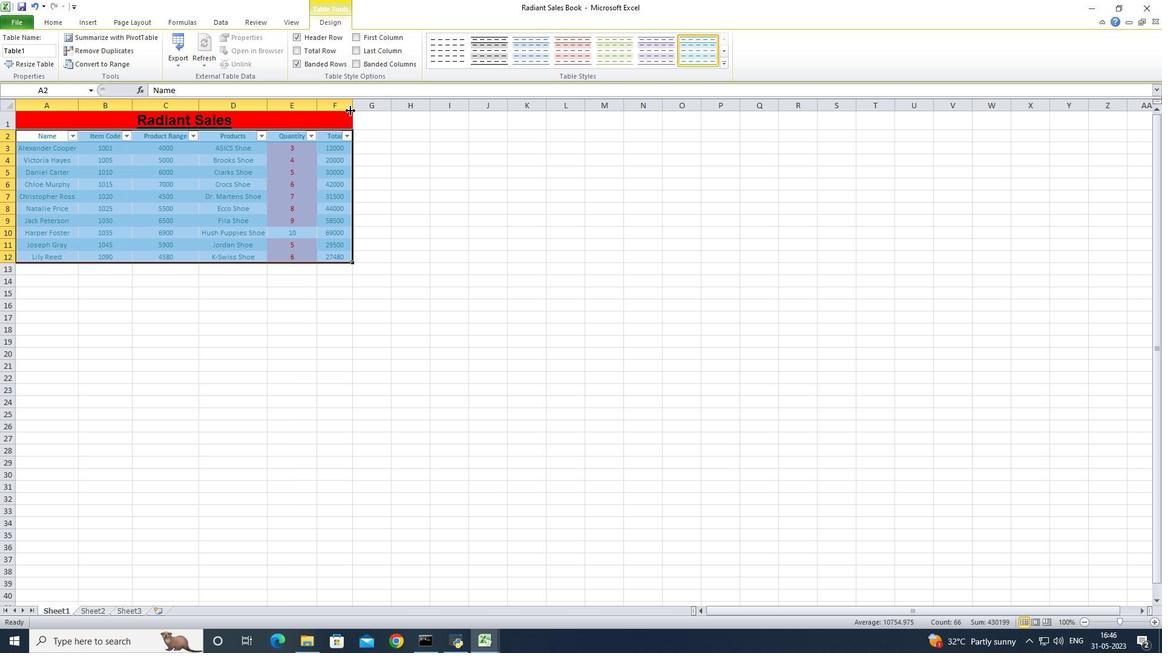 
Action: Mouse pressed left at (351, 110)
Screenshot: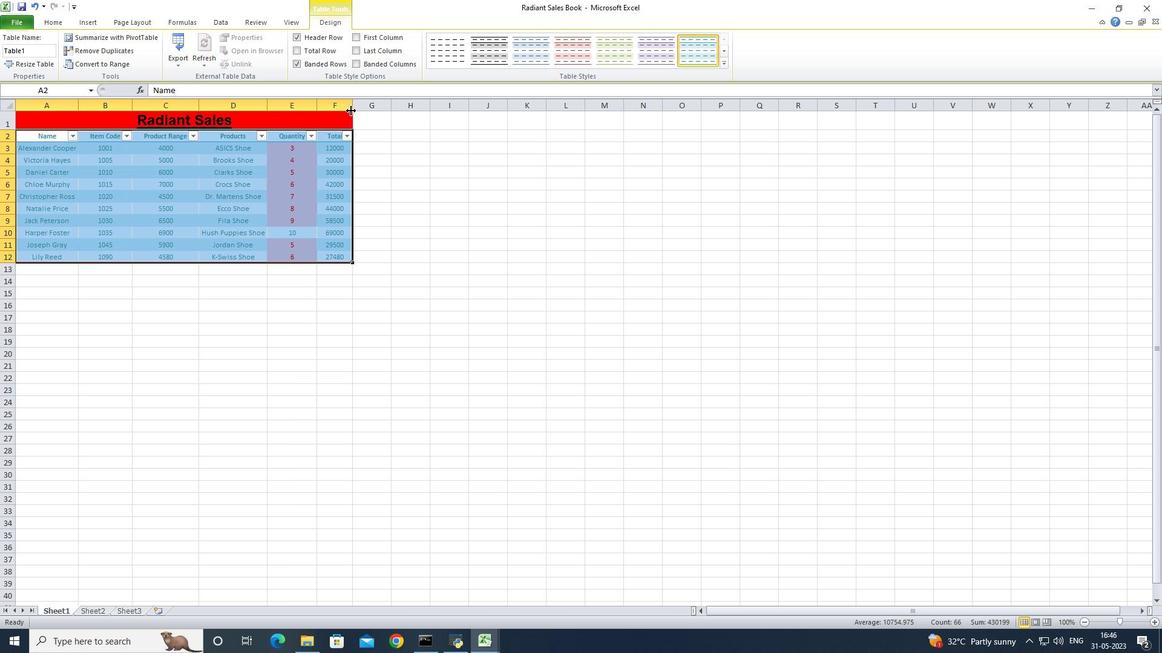 
Action: Mouse pressed left at (351, 110)
Screenshot: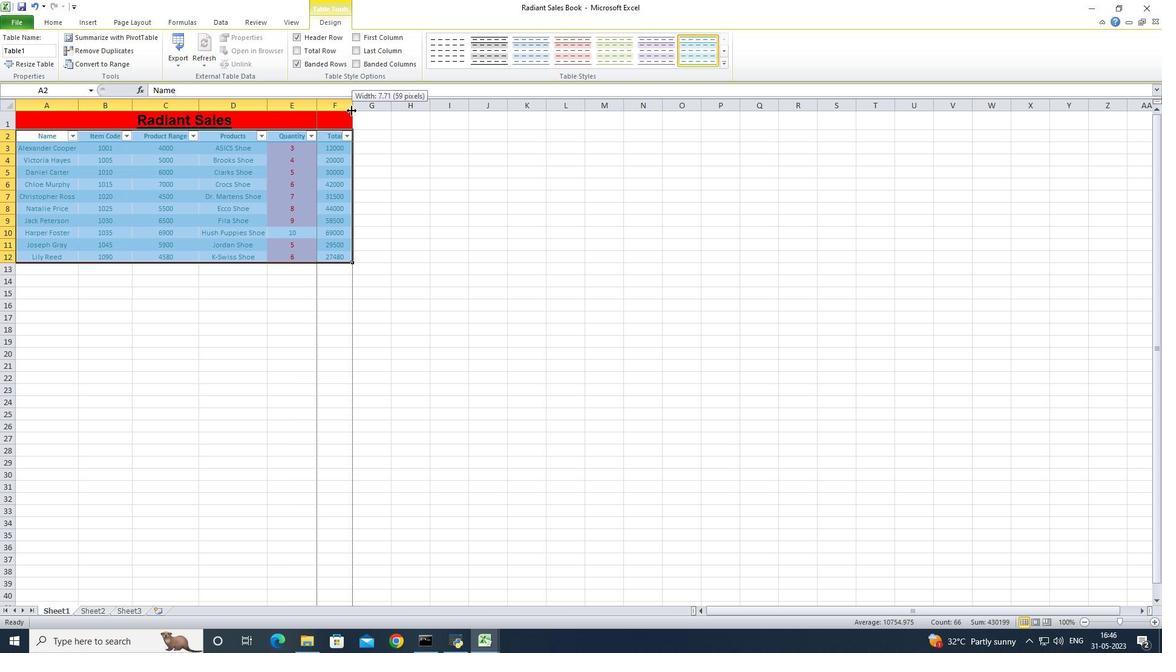 
Action: Mouse moved to (482, 245)
Screenshot: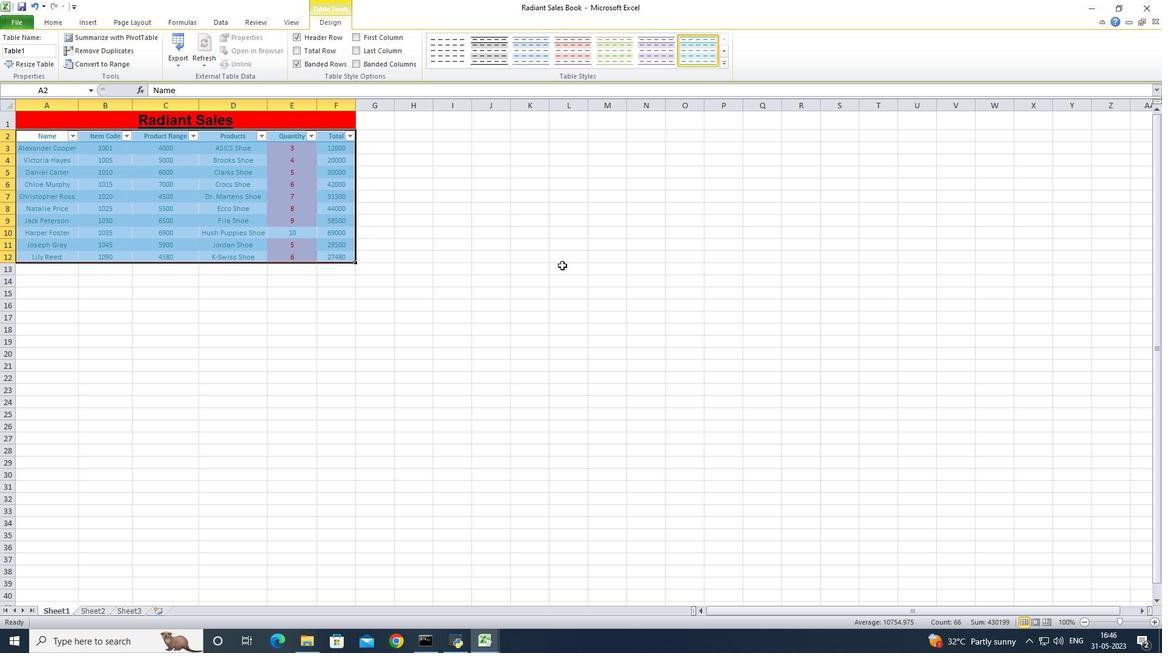 
Action: Mouse pressed left at (482, 245)
Screenshot: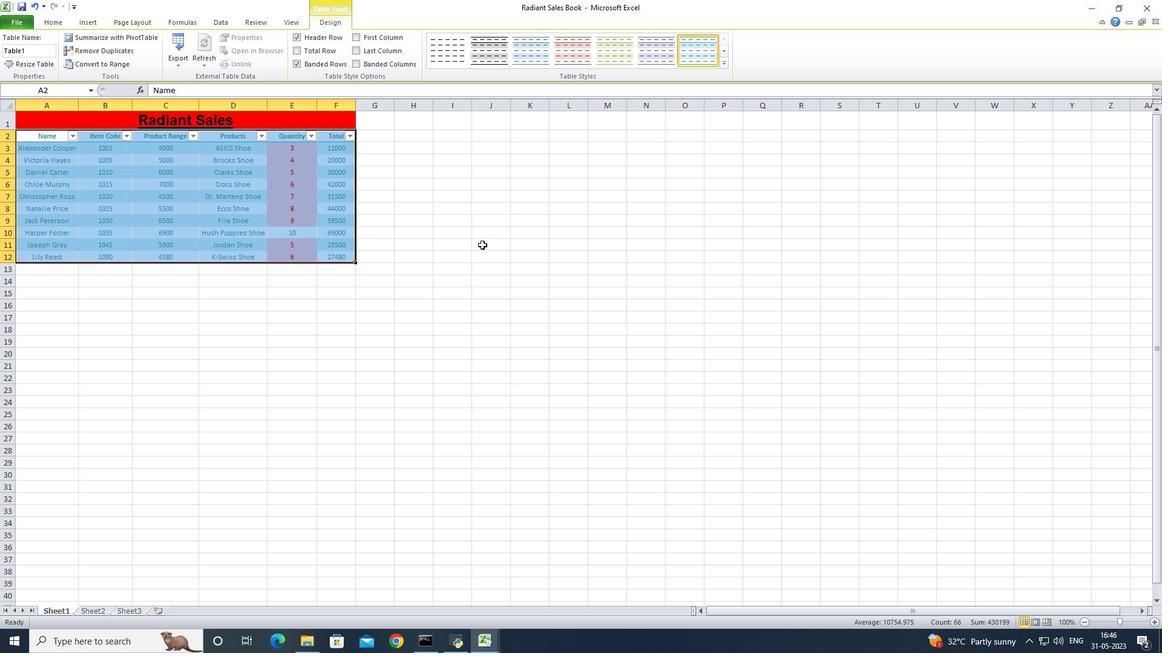 
Action: Mouse moved to (39, 105)
Screenshot: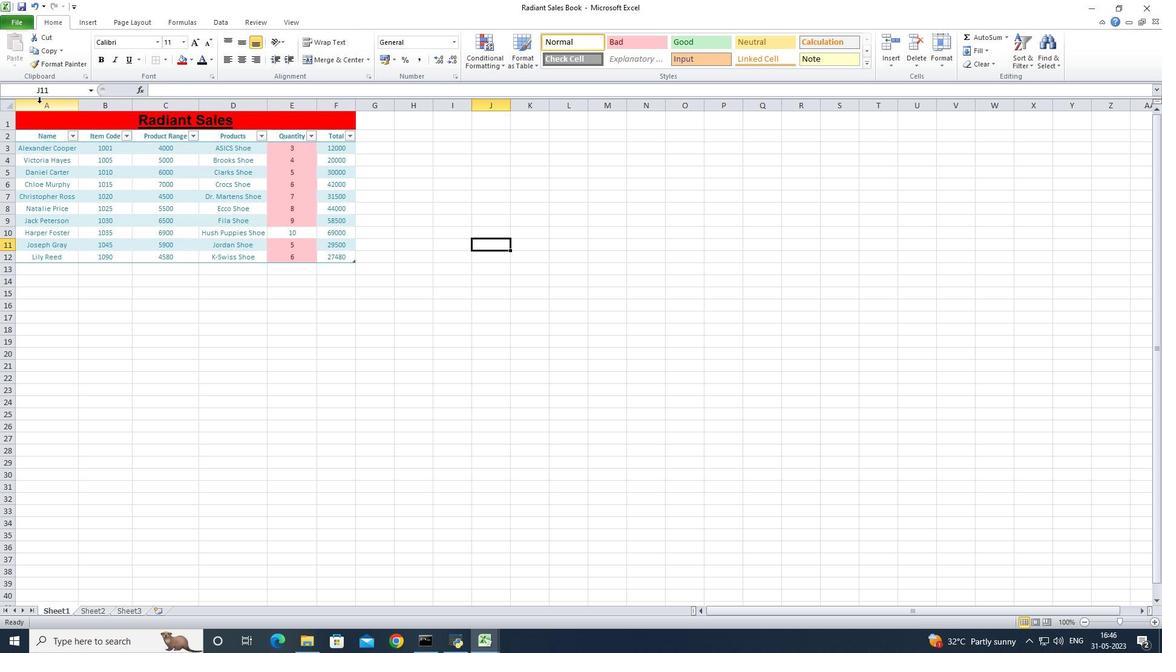 
Action: Mouse pressed left at (39, 105)
Screenshot: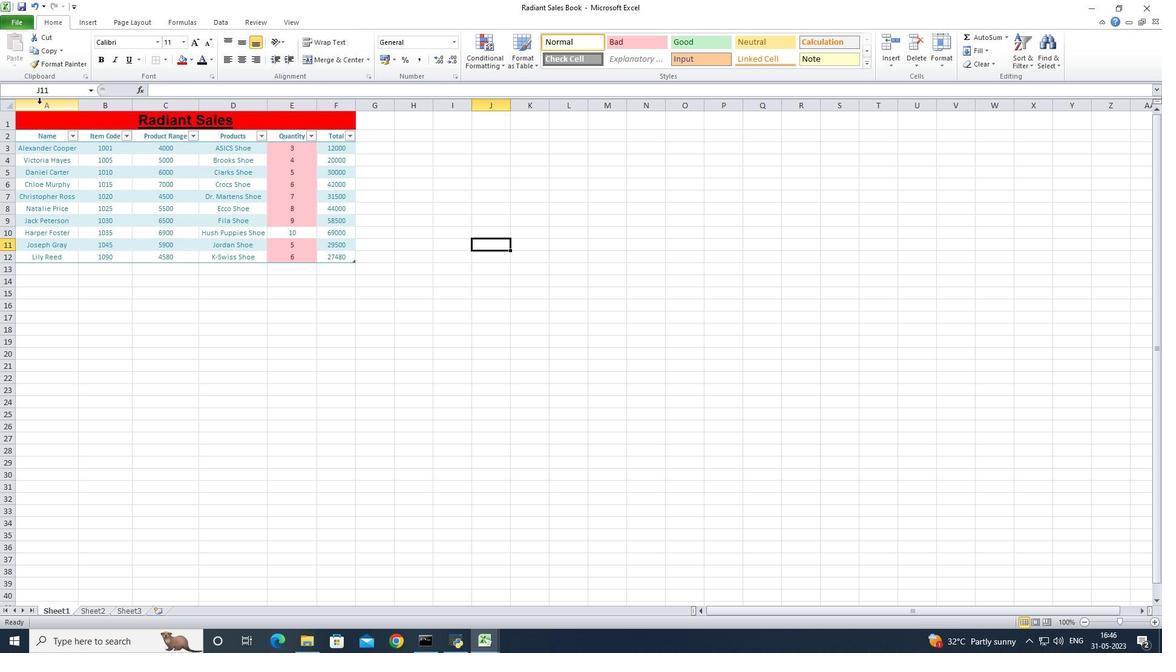 
Action: Mouse moved to (52, 24)
Screenshot: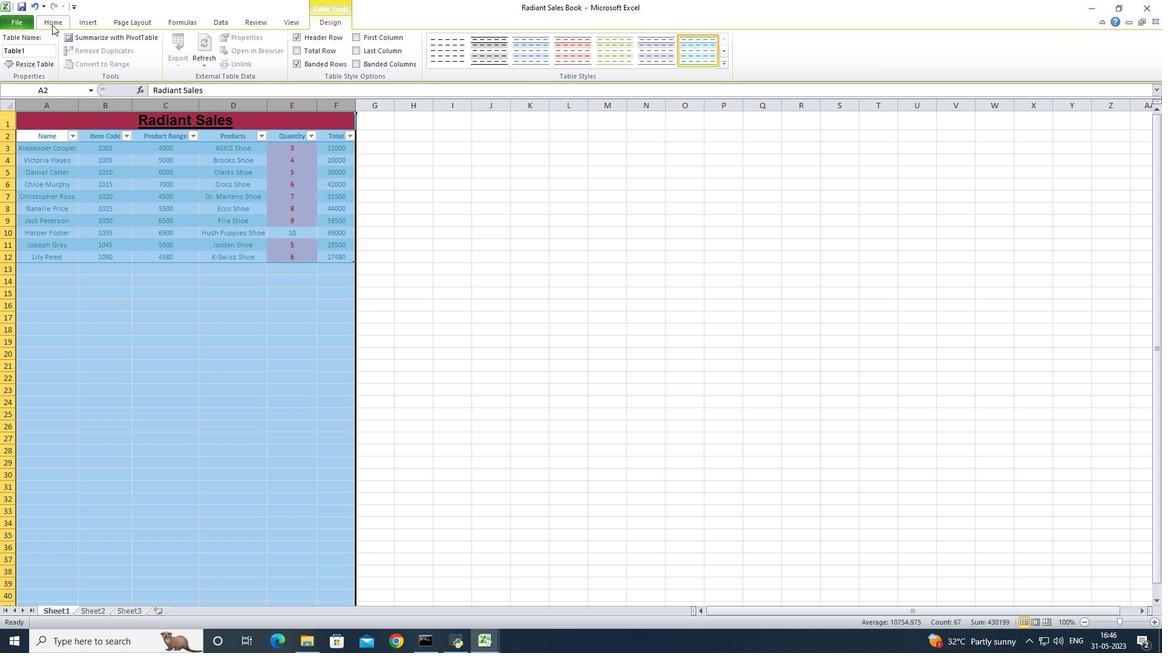 
Action: Mouse pressed left at (52, 24)
Screenshot: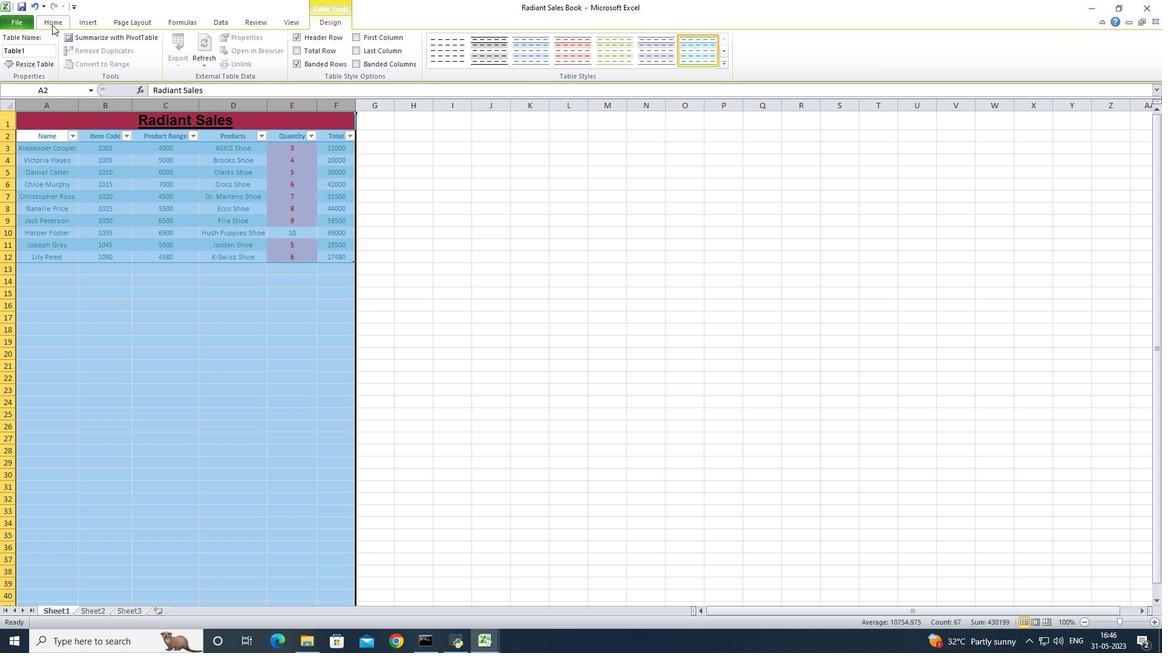 
Action: Mouse moved to (948, 65)
Screenshot: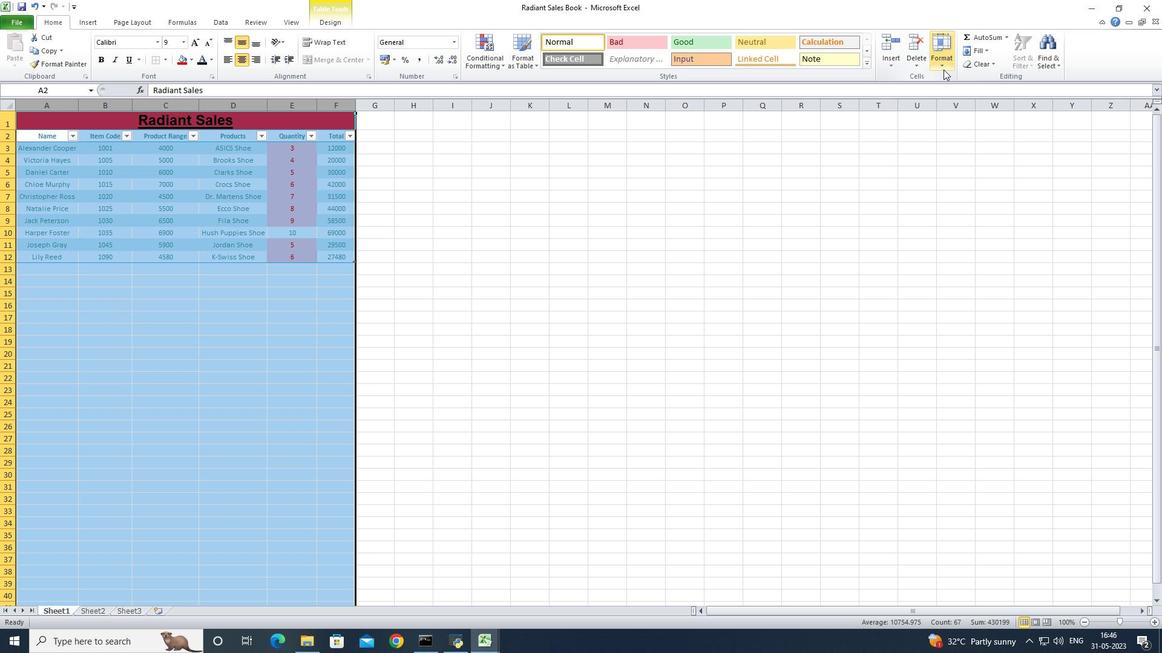 
Action: Mouse pressed left at (948, 65)
Screenshot: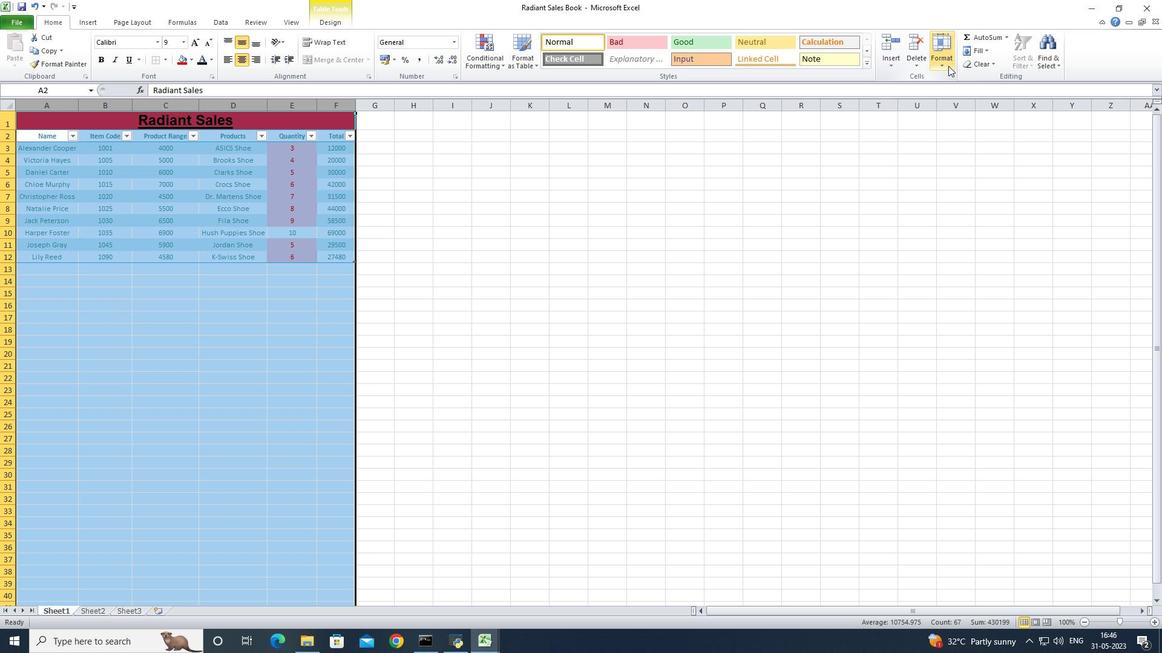 
Action: Mouse moved to (989, 131)
Screenshot: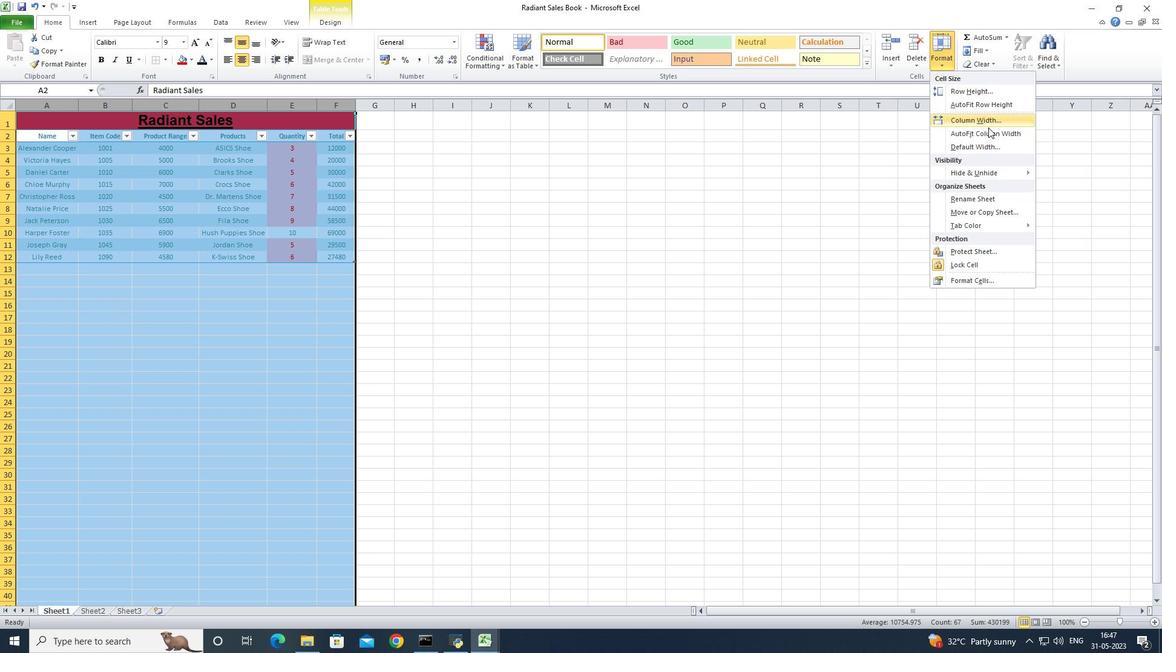 
Action: Mouse pressed left at (989, 131)
Screenshot: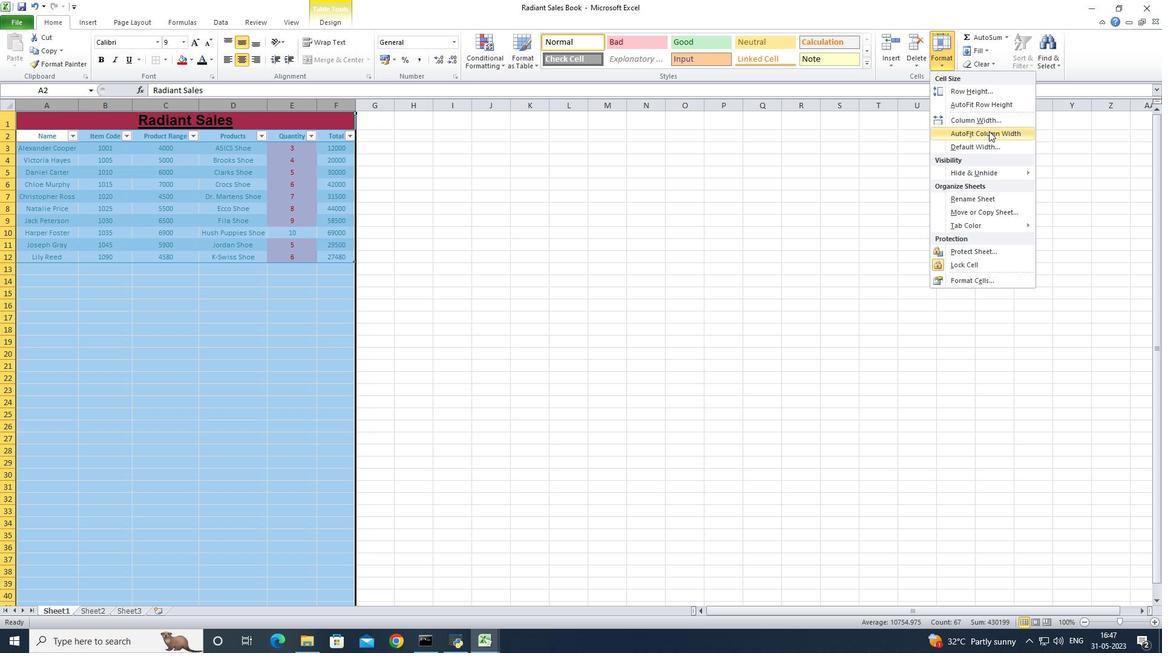 
Action: Mouse moved to (530, 251)
Screenshot: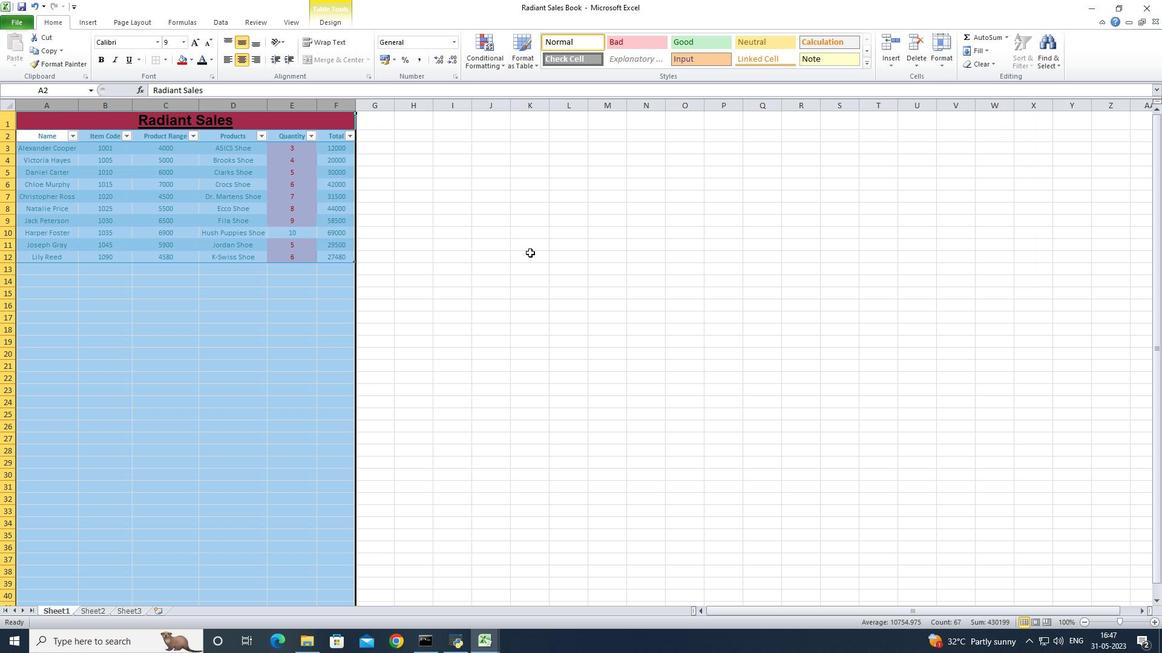 
Action: Mouse pressed left at (530, 251)
Screenshot: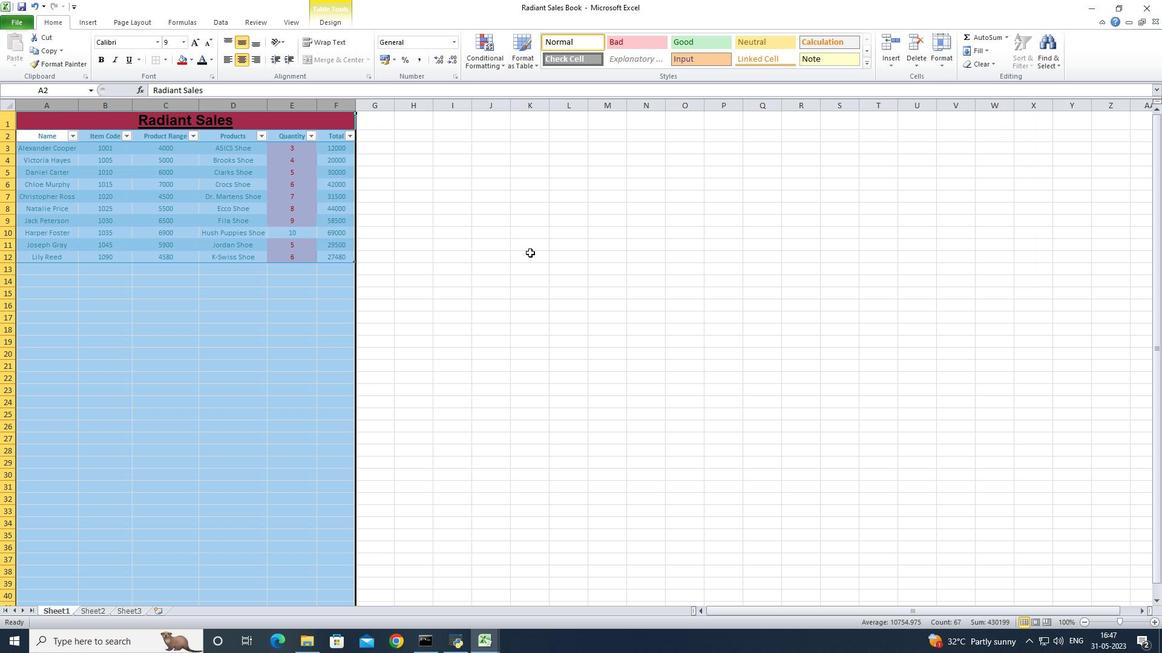 
Action: Mouse moved to (10, 124)
Screenshot: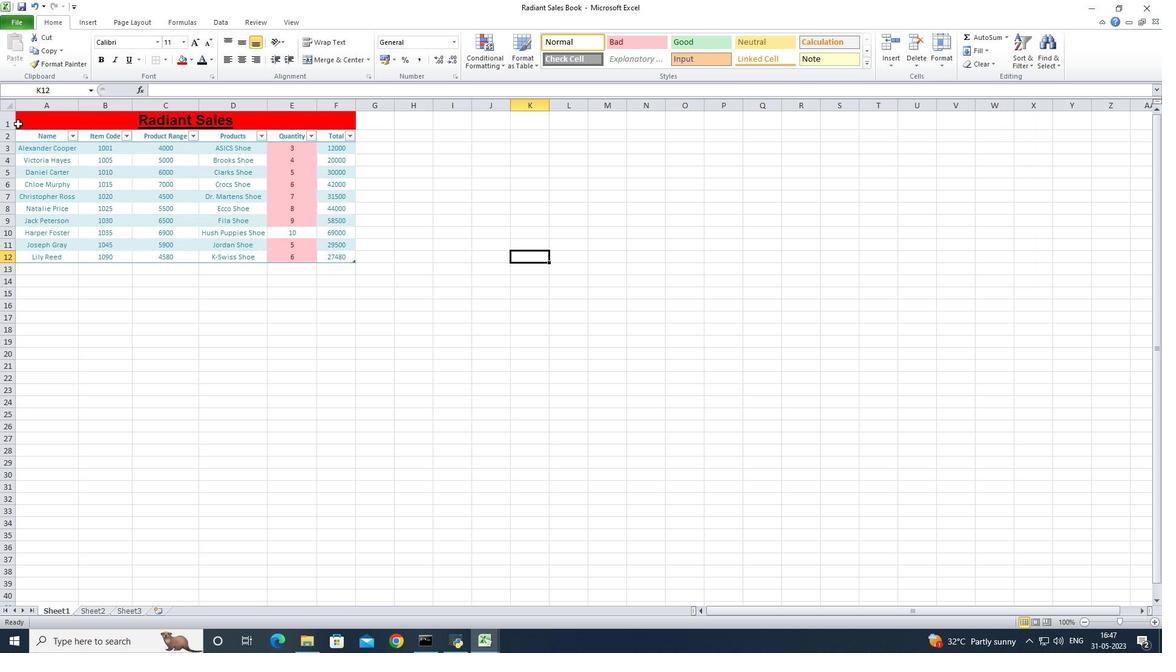 
Action: Mouse pressed left at (10, 124)
Screenshot: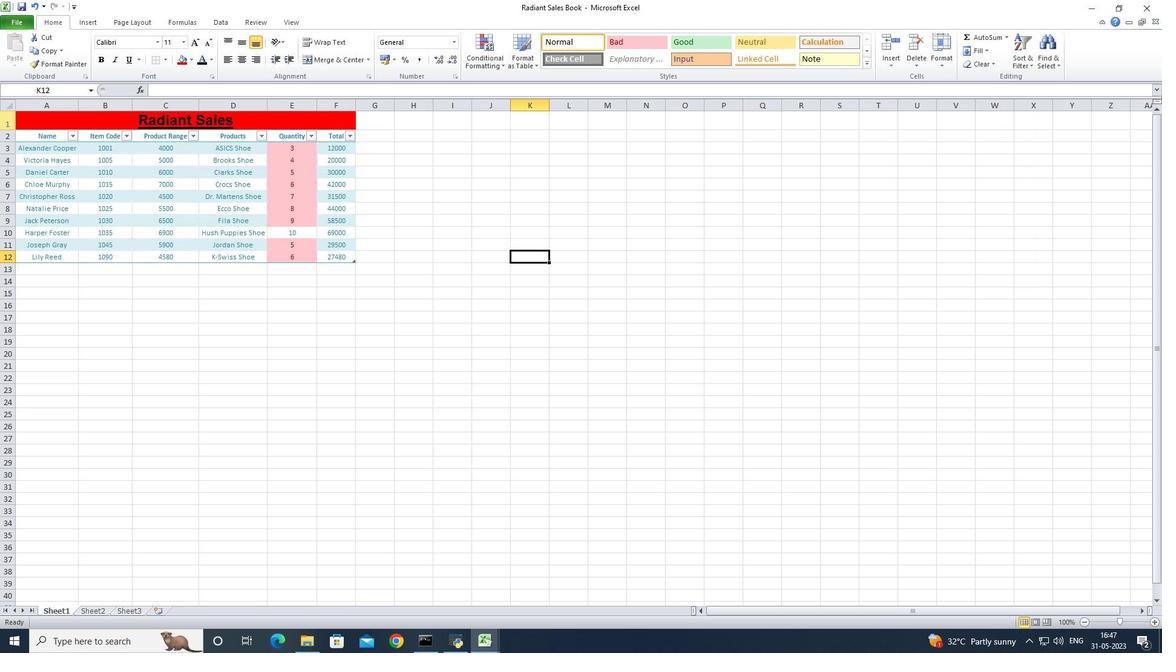 
Action: Mouse moved to (948, 63)
Screenshot: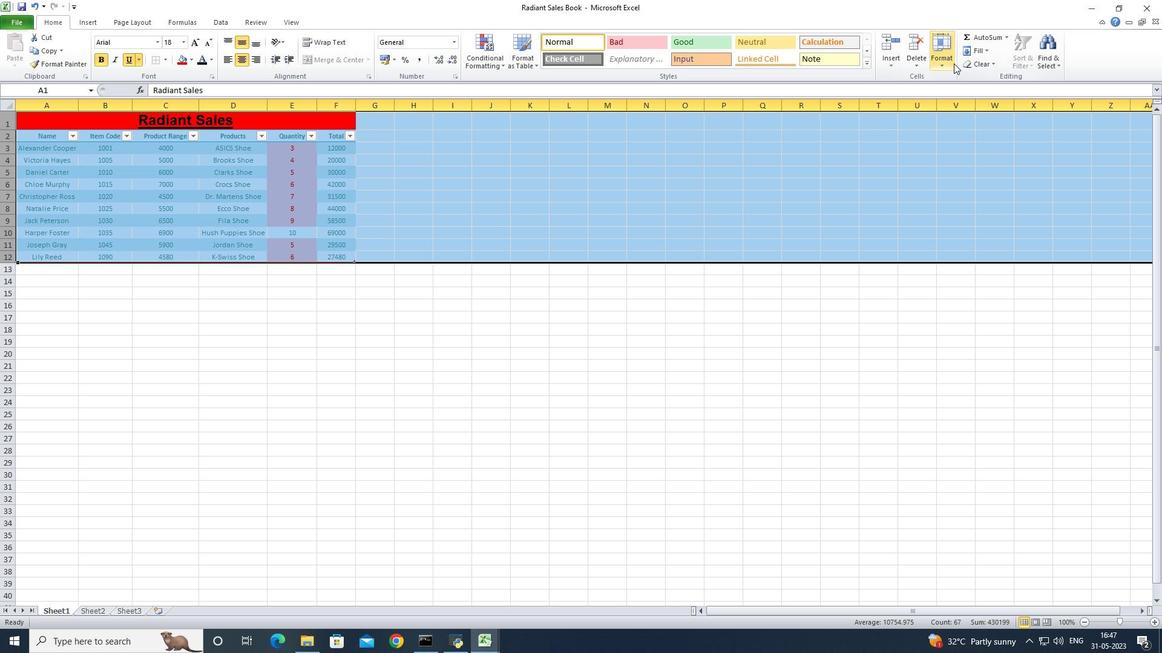 
Action: Mouse pressed left at (948, 63)
Screenshot: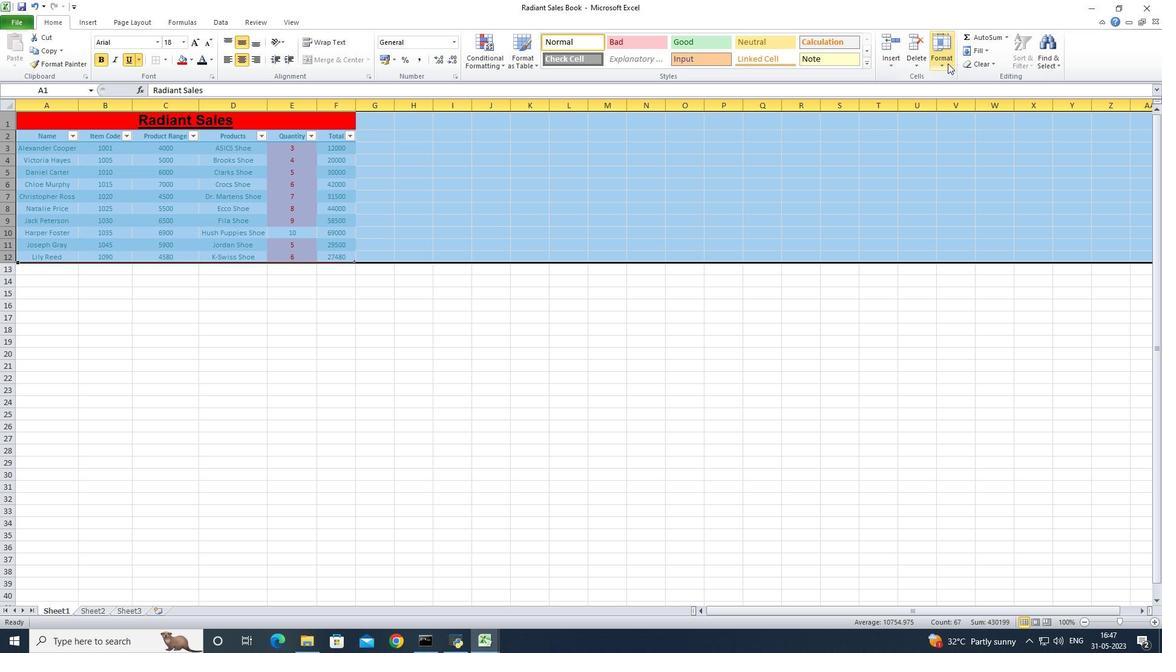 
Action: Mouse moved to (959, 104)
Screenshot: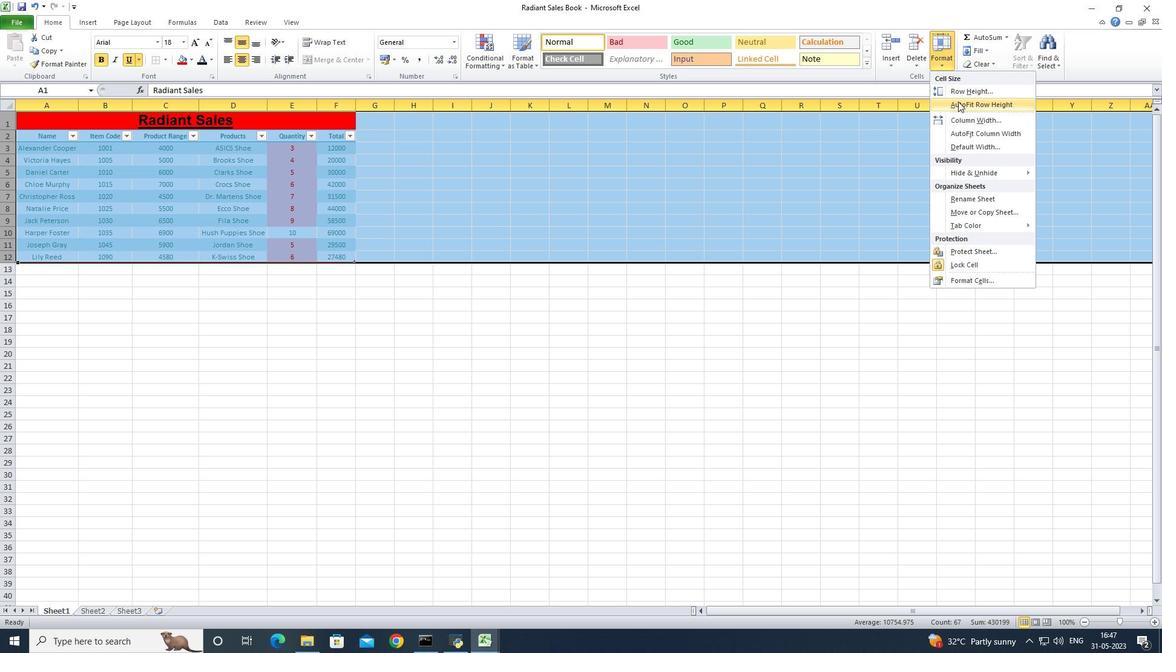 
Action: Mouse pressed left at (959, 104)
Screenshot: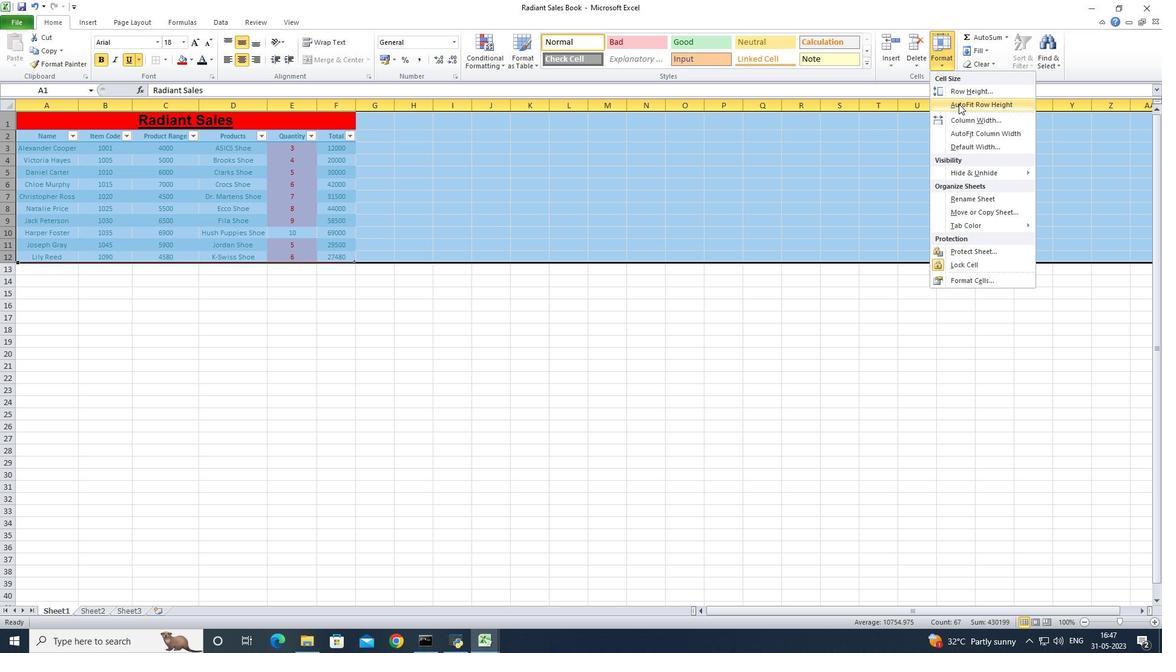 
Action: Mouse moved to (457, 311)
Screenshot: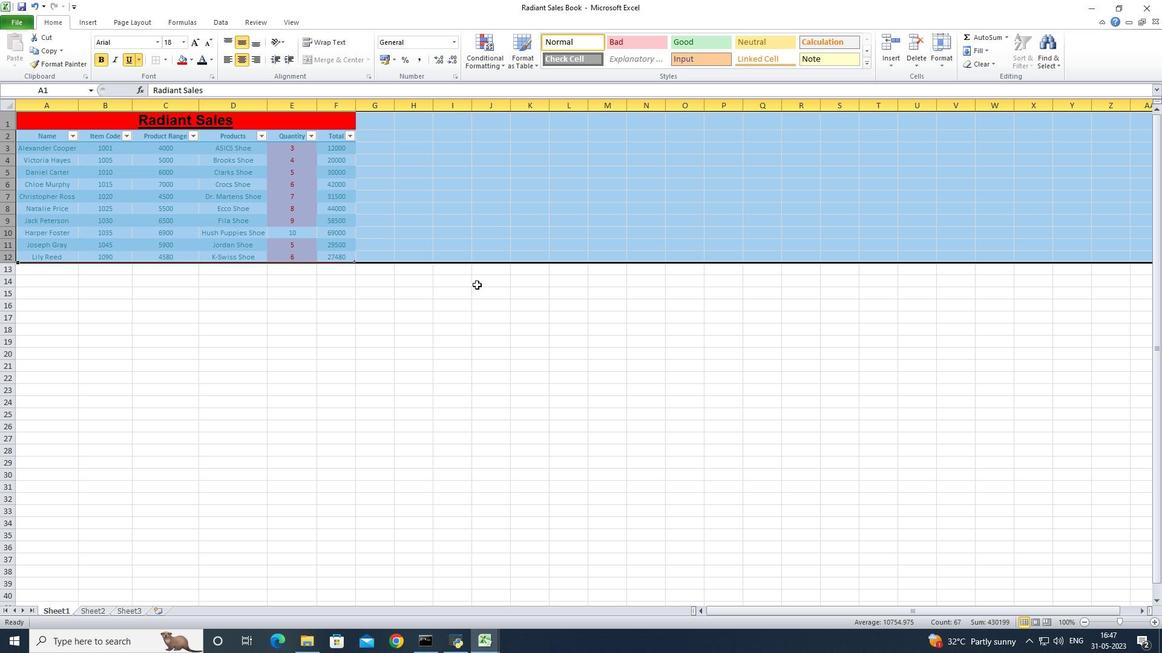
Action: Mouse pressed left at (457, 311)
Screenshot: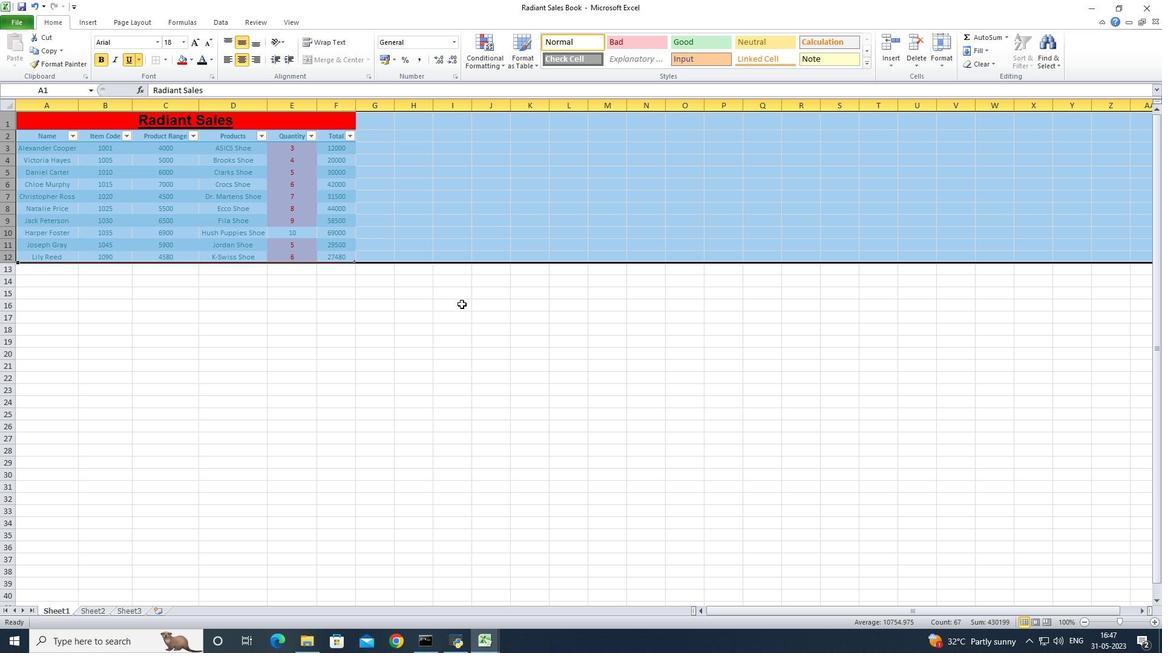 
Action: Mouse moved to (156, 299)
Screenshot: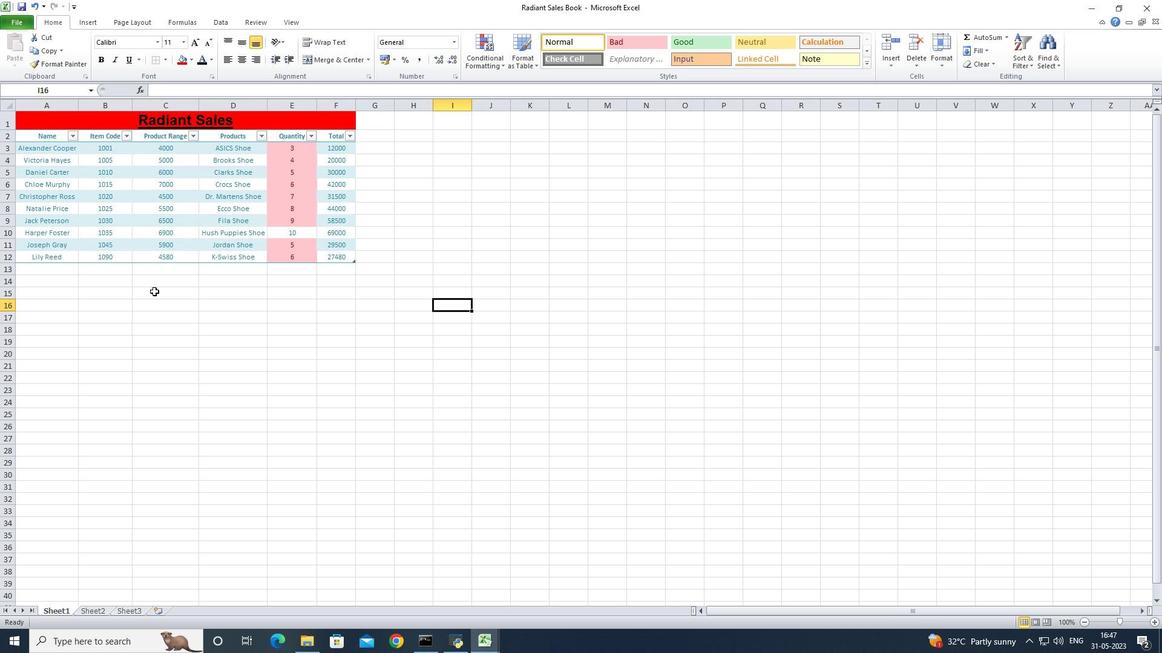 
Action: Mouse pressed left at (156, 299)
Screenshot: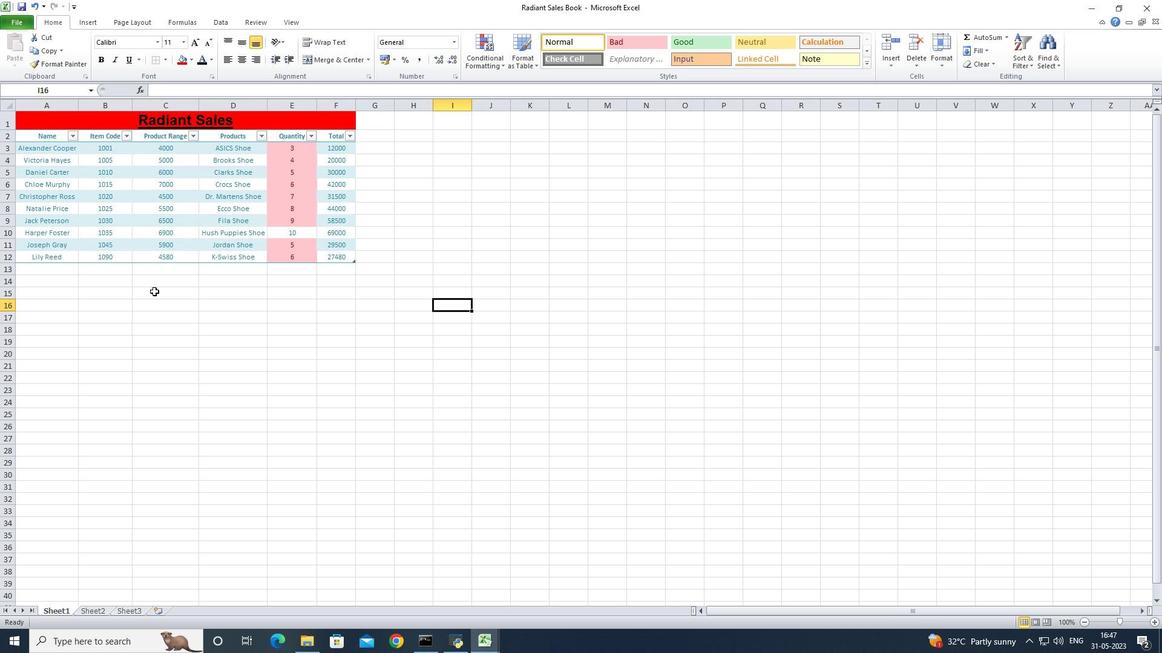 
Action: Key pressed ctrl+S
Screenshot: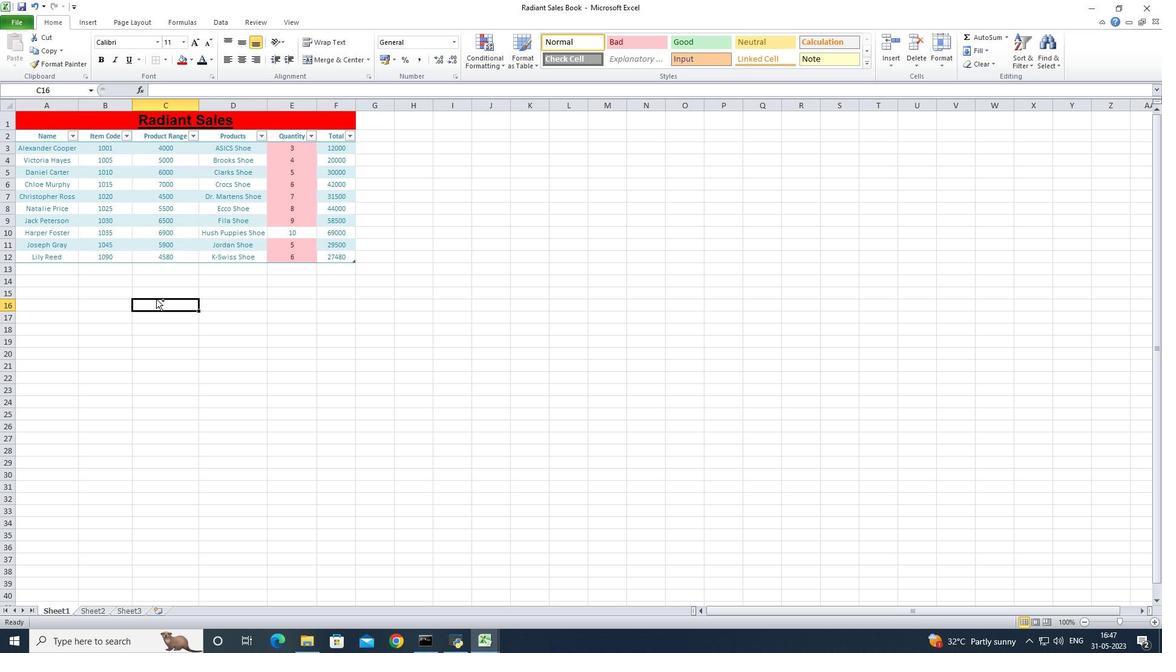 
